 Task: Look for space in Milpitas, United States from 12th July, 2023 to 16th July, 2023 for 8 adults in price range Rs.10000 to Rs.16000. Place can be private room with 8 bedrooms having 8 beds and 8 bathrooms. Property type can be house, flat, guest house, hotel. Amenities needed are: wifi, TV, free parkinig on premises, gym, breakfast. Booking option can be shelf check-in. Required host language is English.
Action: Mouse moved to (401, 110)
Screenshot: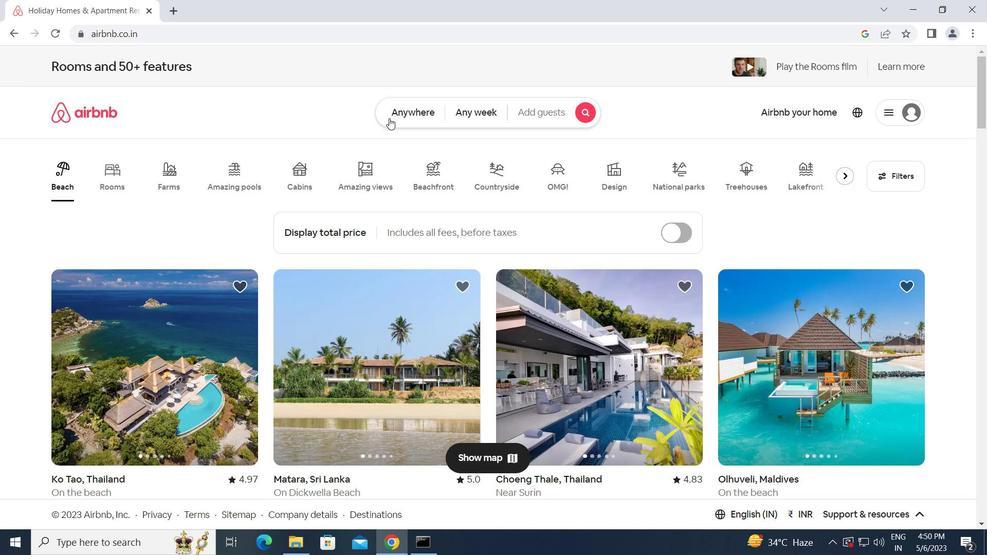 
Action: Mouse pressed left at (401, 110)
Screenshot: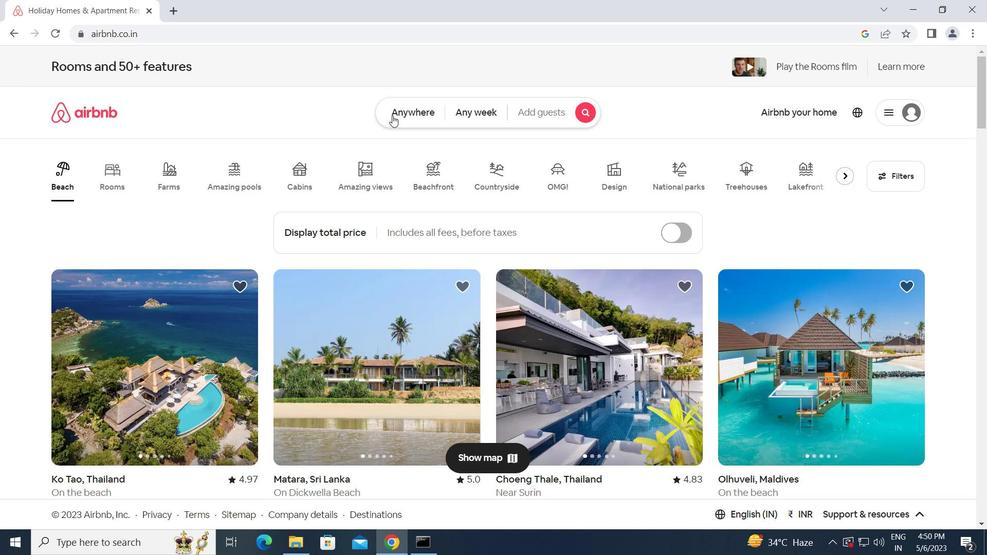 
Action: Mouse moved to (298, 156)
Screenshot: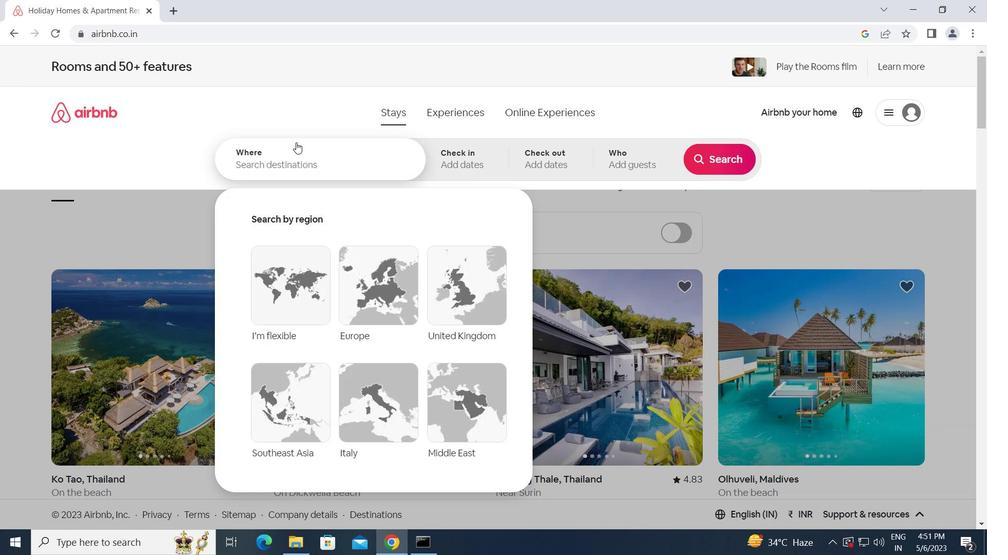 
Action: Mouse pressed left at (298, 156)
Screenshot: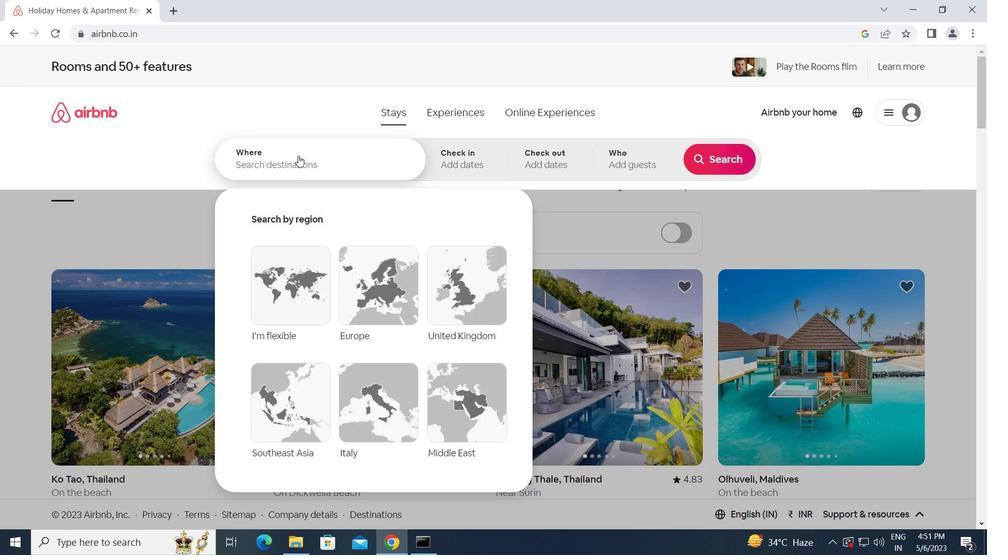 
Action: Key pressed m<Key.caps_lock>ilpitas,<Key.space><Key.caps_lock>u<Key.caps_lock>n
Screenshot: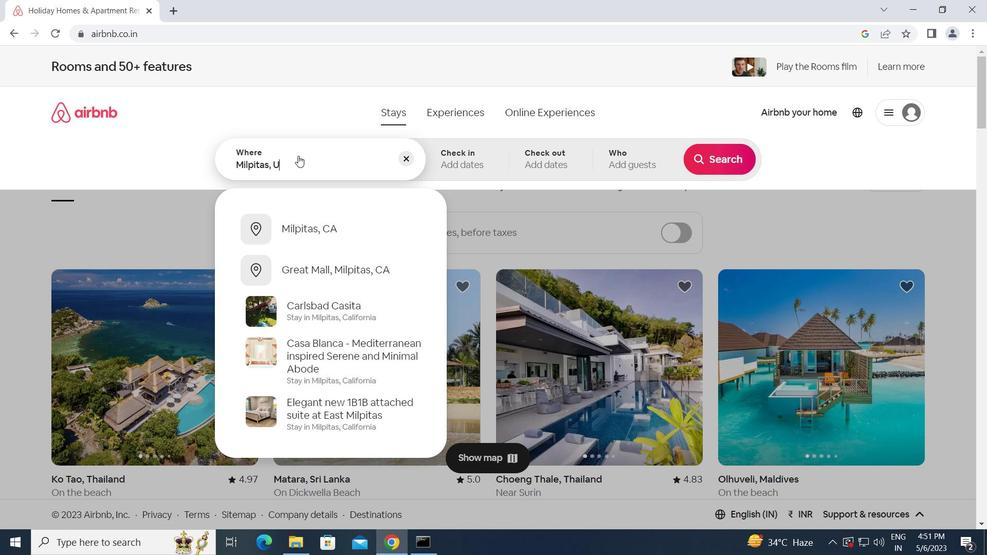 
Action: Mouse moved to (484, 0)
Screenshot: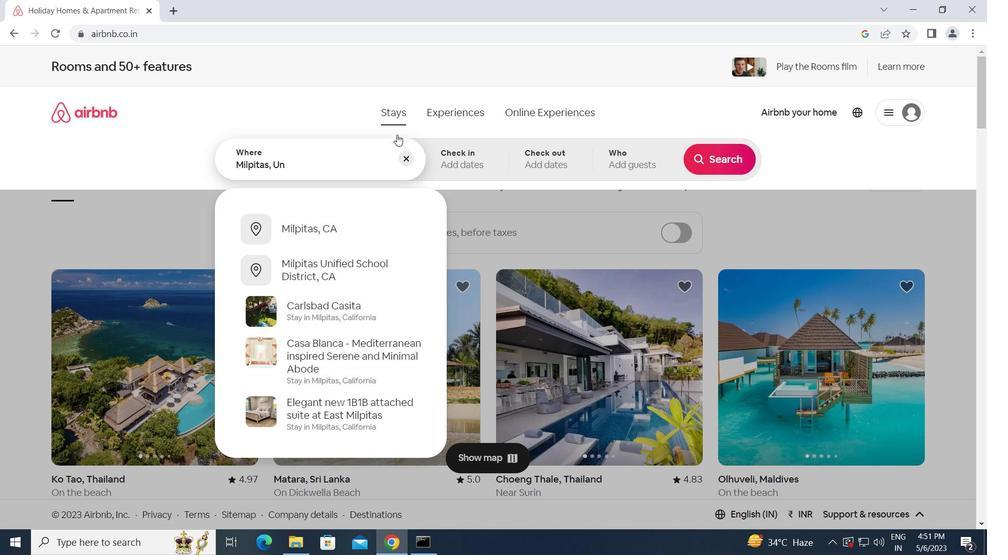
Action: Key pressed ited<Key.space><Key.caps_lock>s<Key.caps_lock>tates<Key.enter>
Screenshot: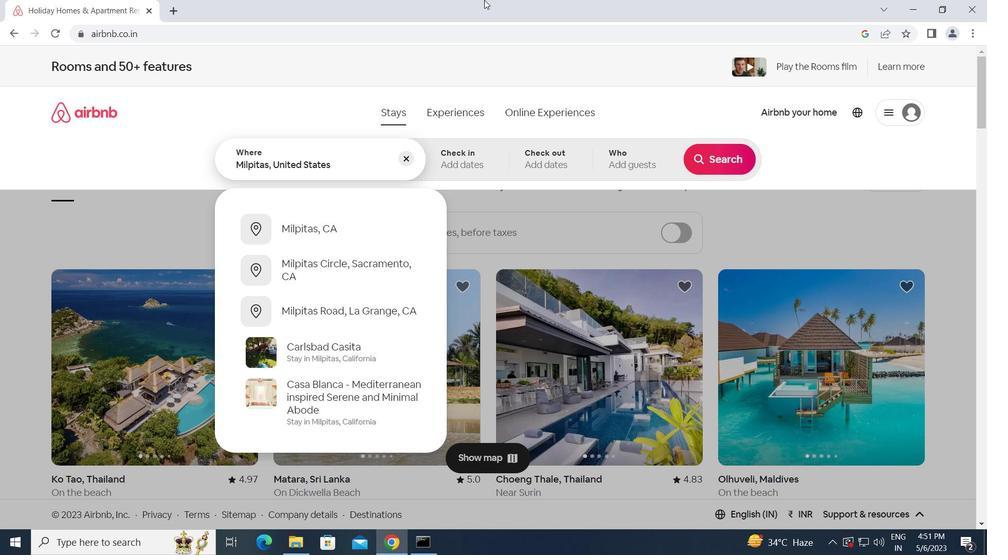 
Action: Mouse moved to (723, 263)
Screenshot: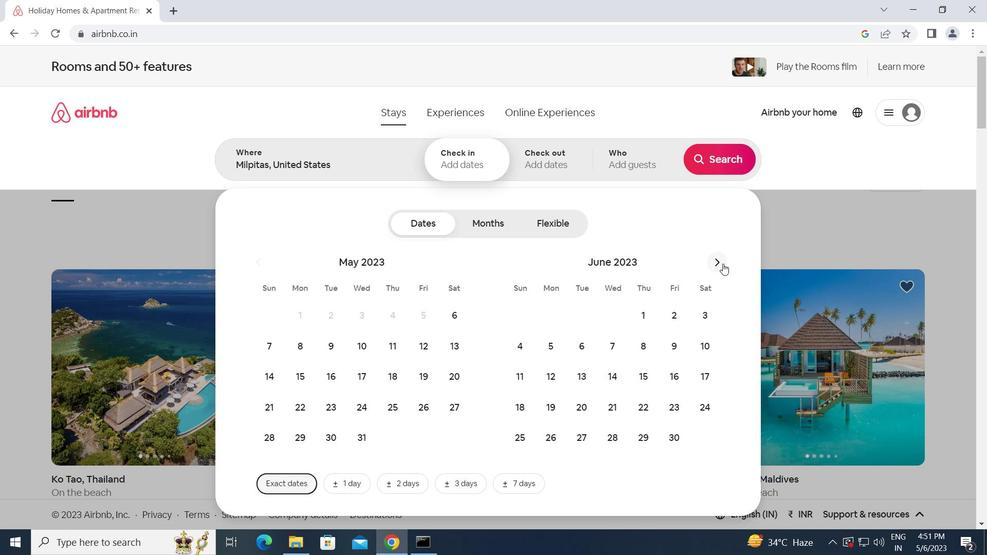 
Action: Mouse pressed left at (723, 263)
Screenshot: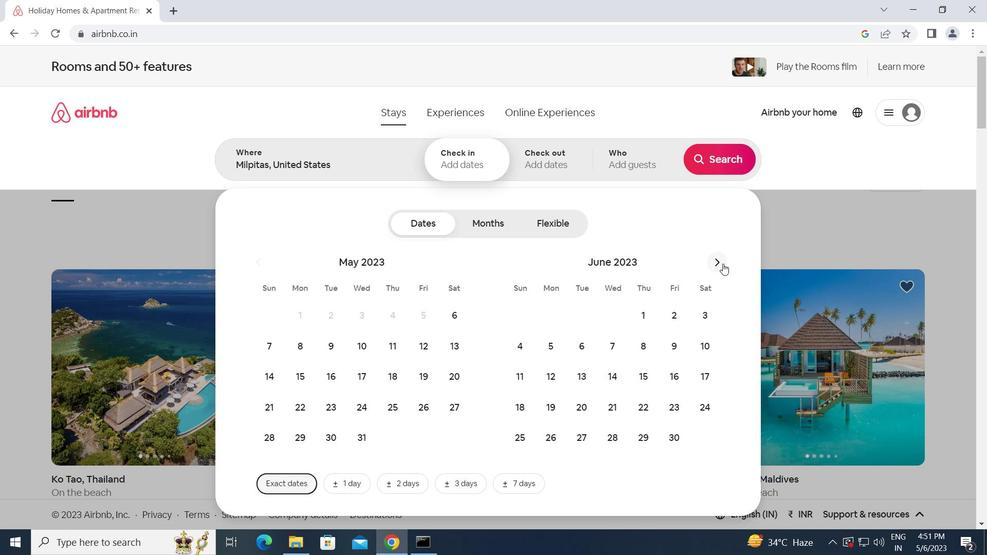 
Action: Mouse moved to (610, 375)
Screenshot: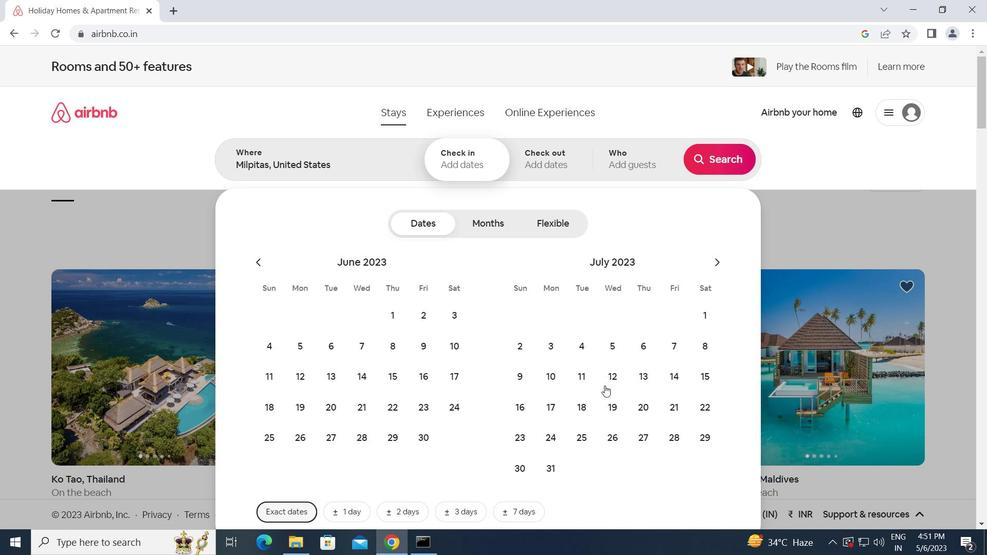 
Action: Mouse pressed left at (610, 375)
Screenshot: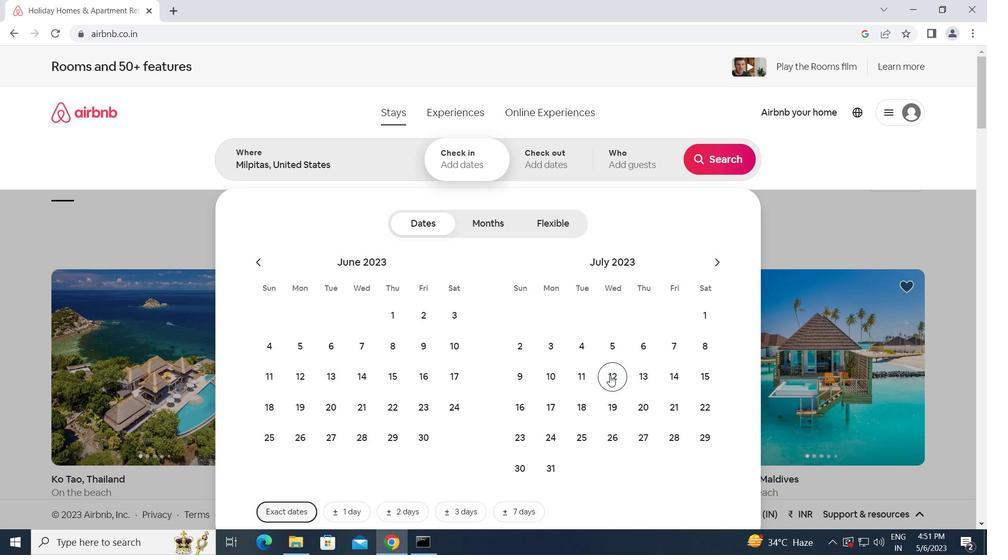 
Action: Mouse moved to (527, 406)
Screenshot: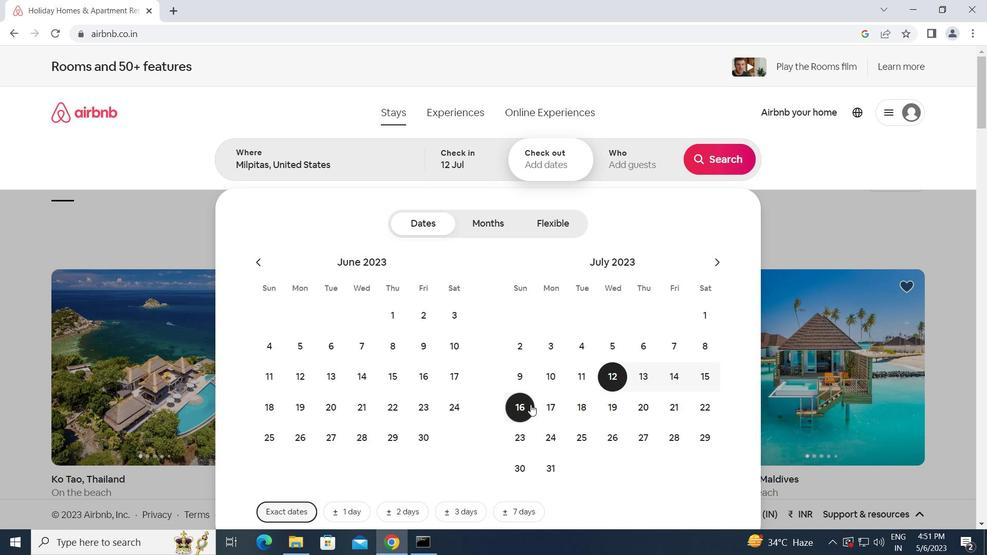 
Action: Mouse pressed left at (527, 406)
Screenshot: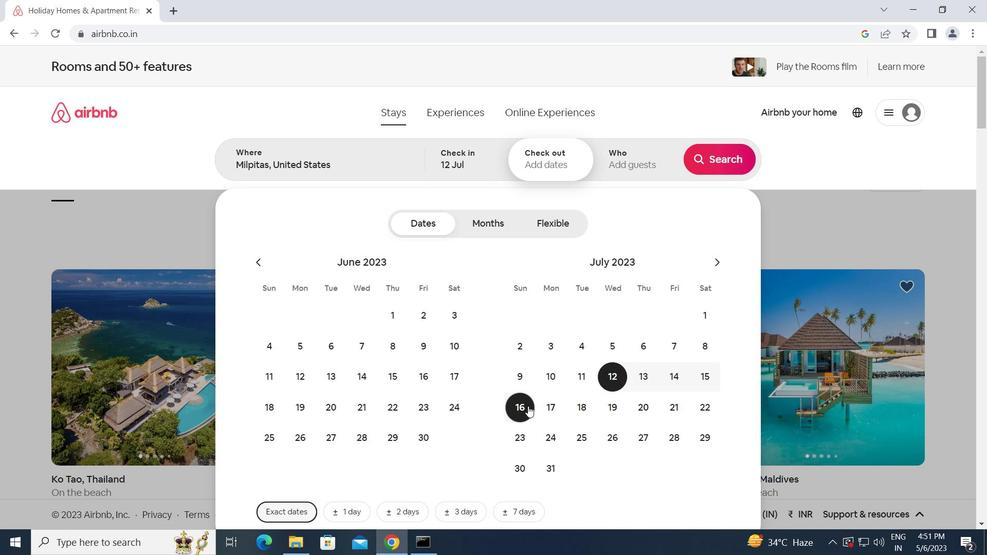 
Action: Mouse moved to (643, 148)
Screenshot: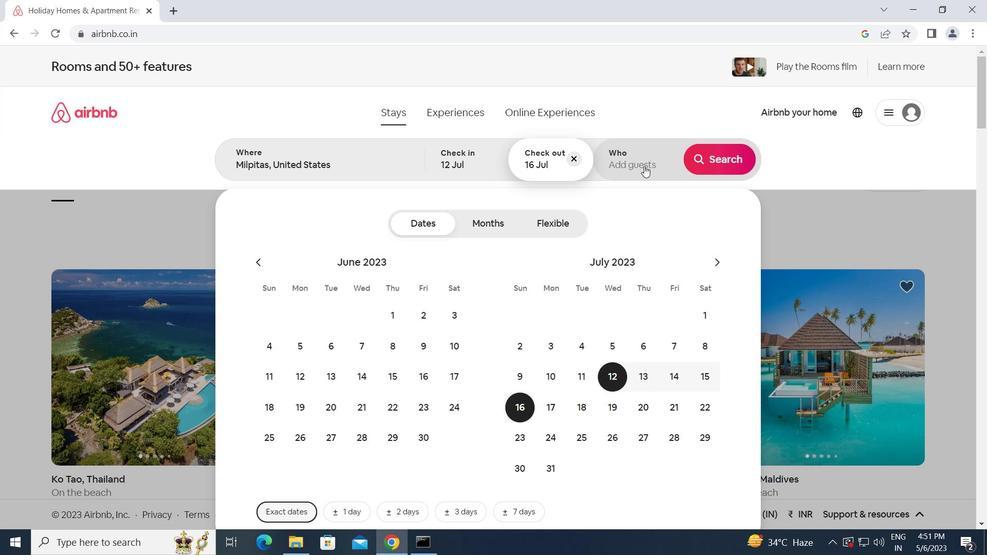 
Action: Mouse pressed left at (643, 148)
Screenshot: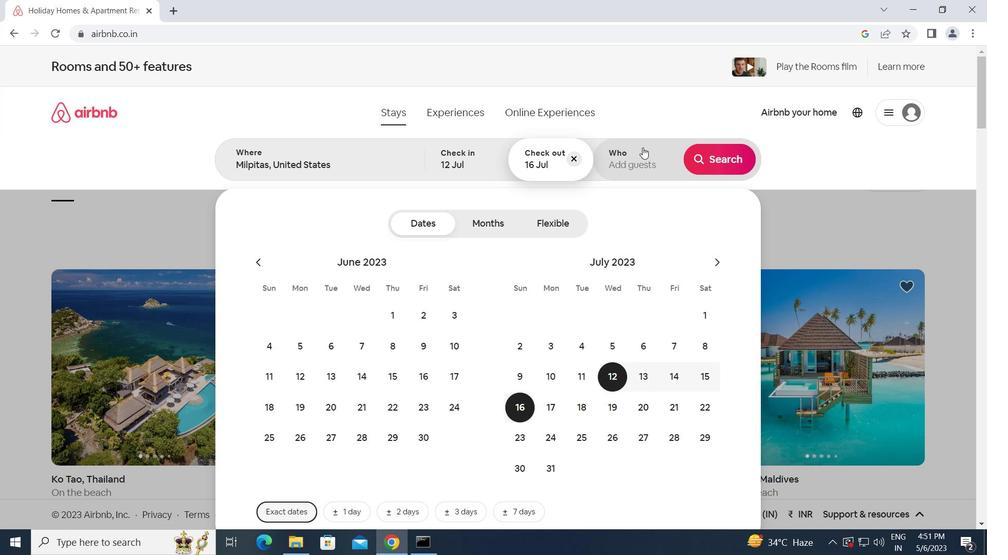 
Action: Mouse moved to (727, 226)
Screenshot: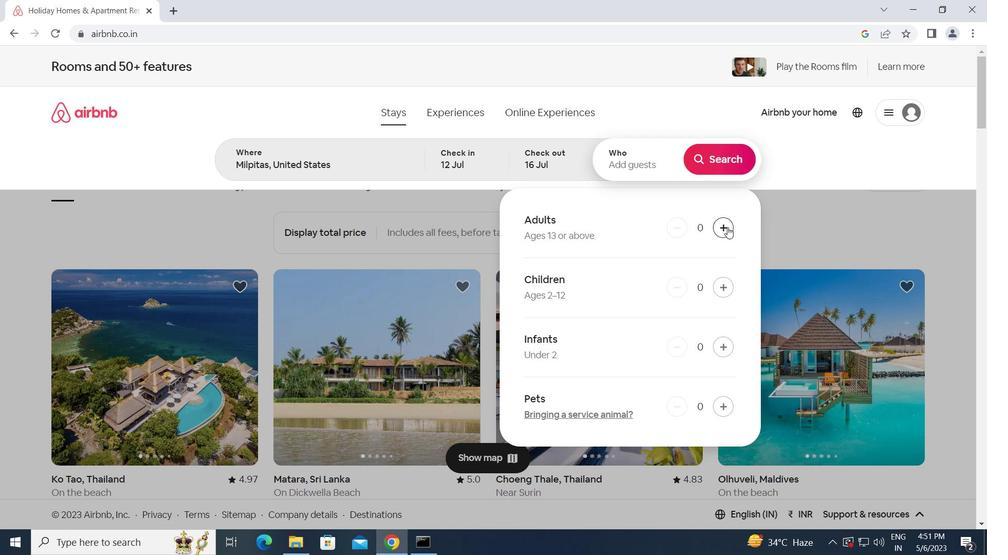 
Action: Mouse pressed left at (727, 226)
Screenshot: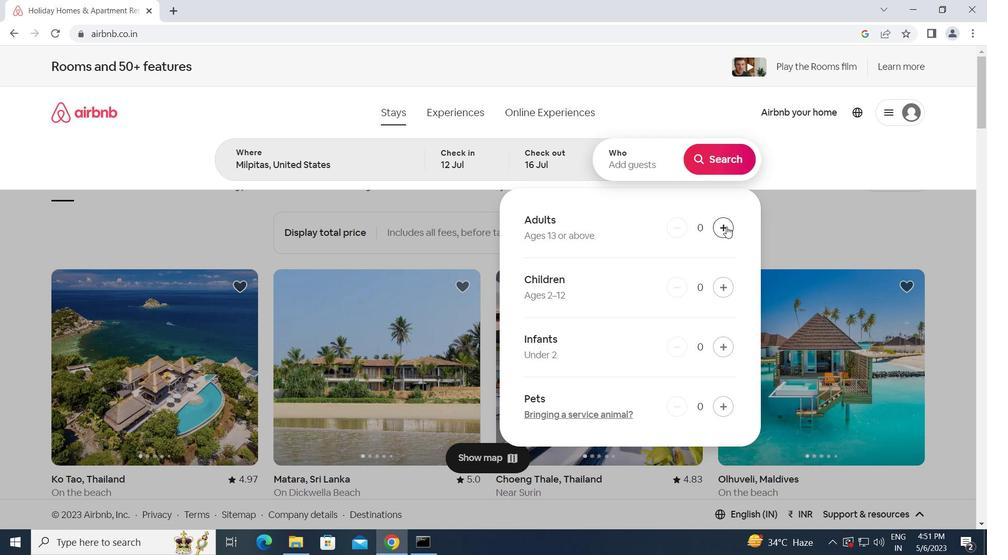 
Action: Mouse pressed left at (727, 226)
Screenshot: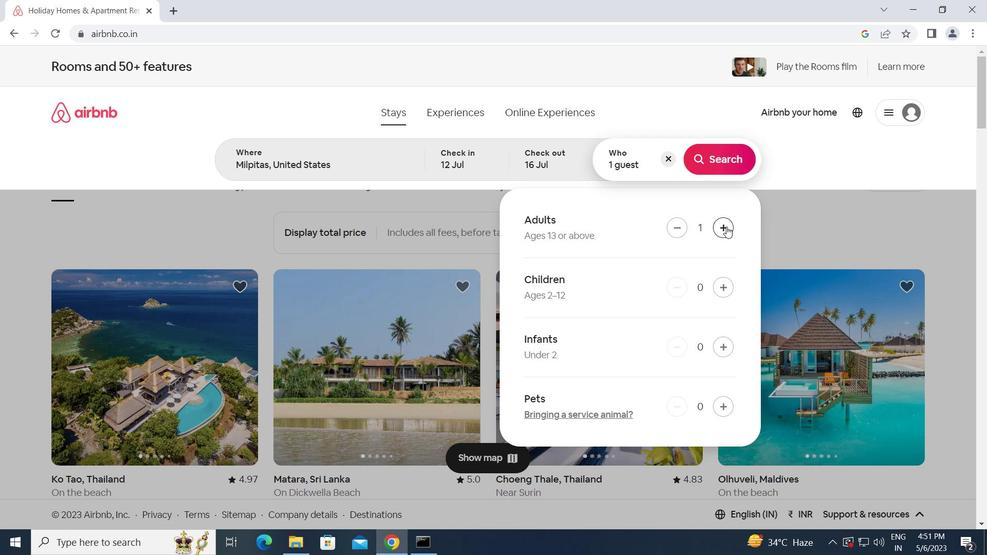 
Action: Mouse pressed left at (727, 226)
Screenshot: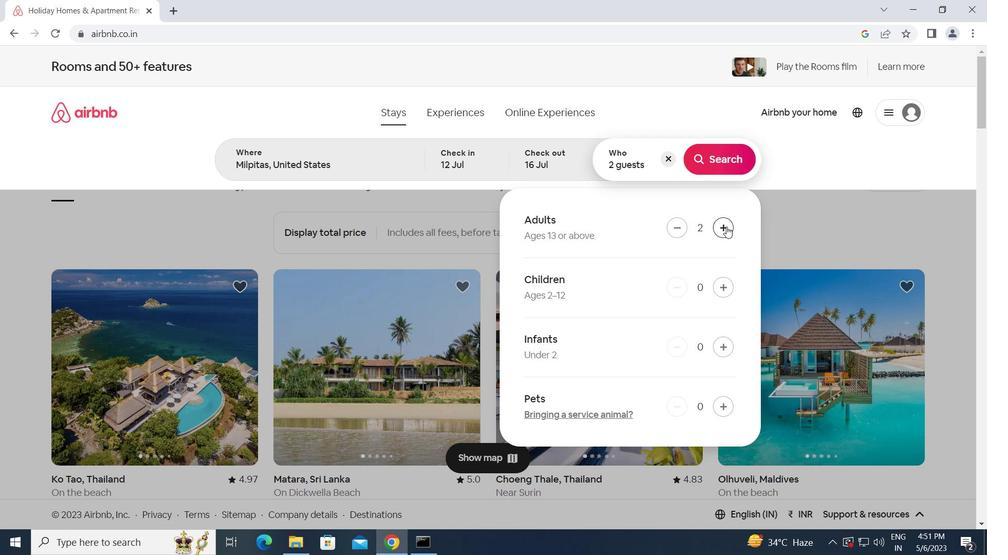 
Action: Mouse pressed left at (727, 226)
Screenshot: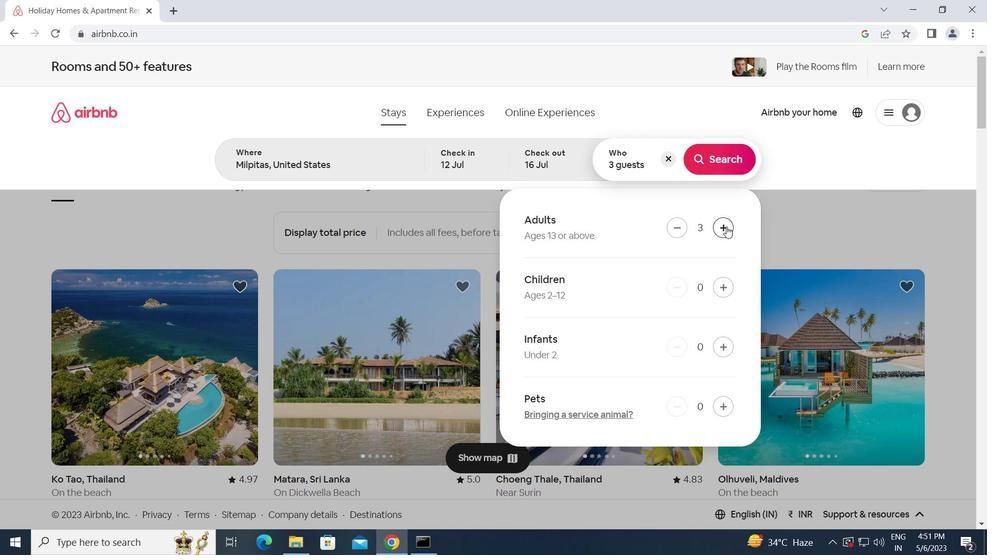 
Action: Mouse pressed left at (727, 226)
Screenshot: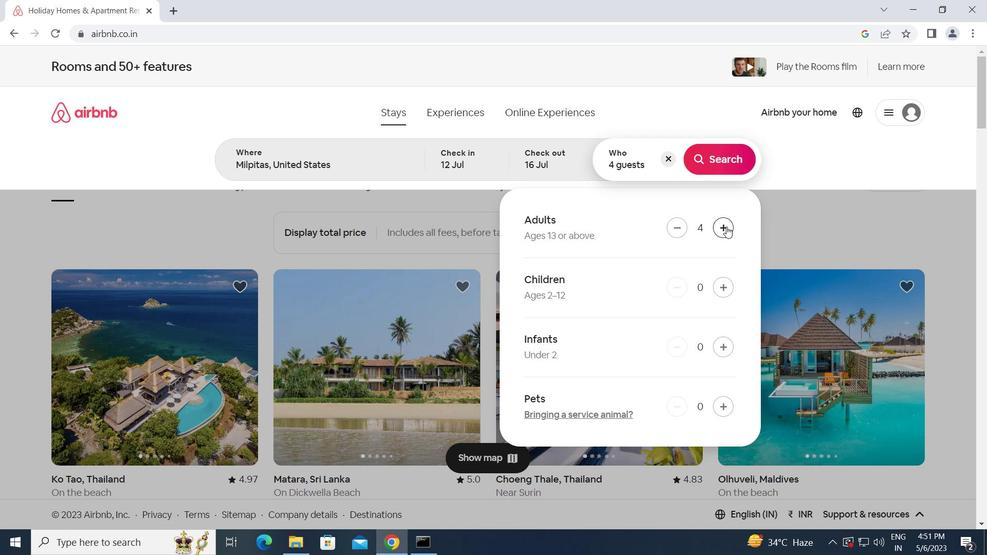 
Action: Mouse pressed left at (727, 226)
Screenshot: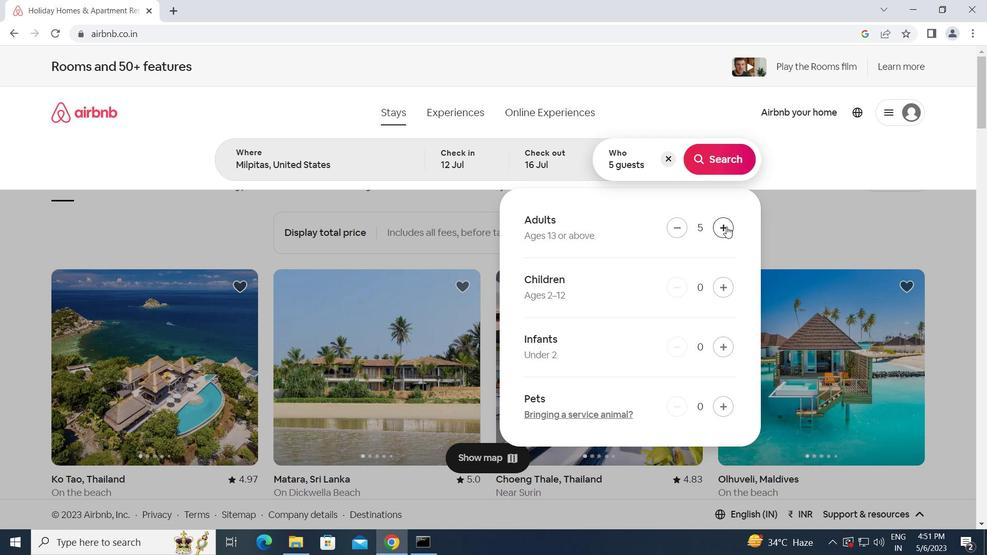 
Action: Mouse pressed left at (727, 226)
Screenshot: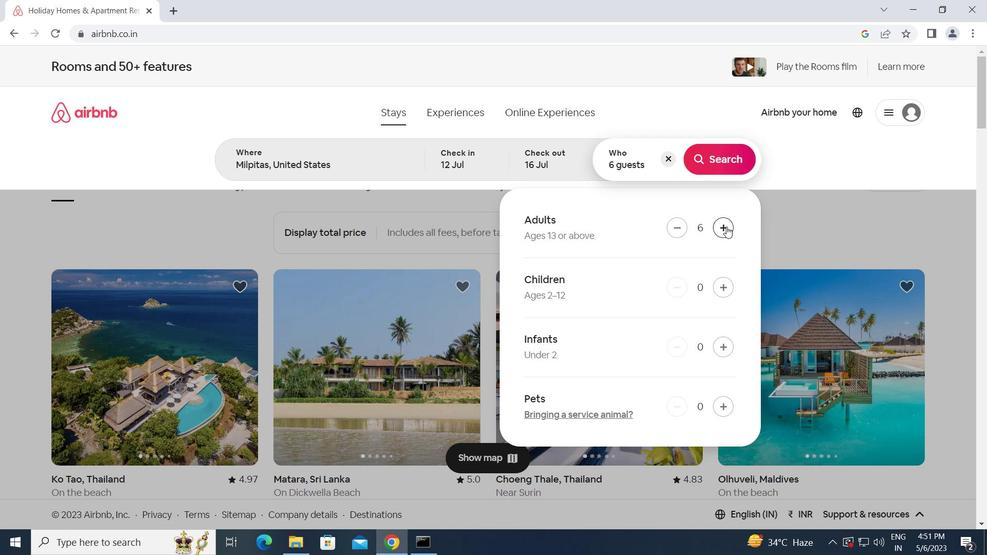 
Action: Mouse pressed left at (727, 226)
Screenshot: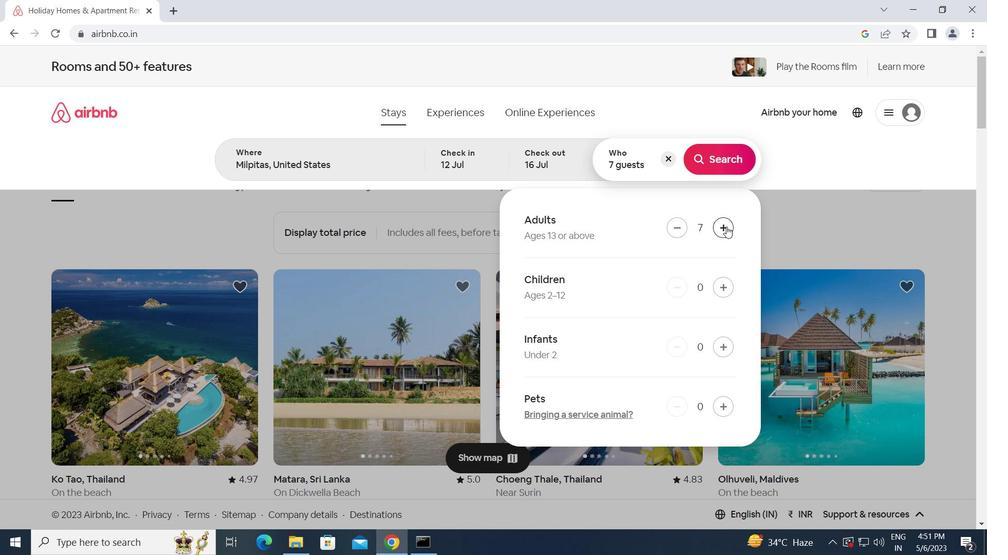 
Action: Mouse moved to (721, 157)
Screenshot: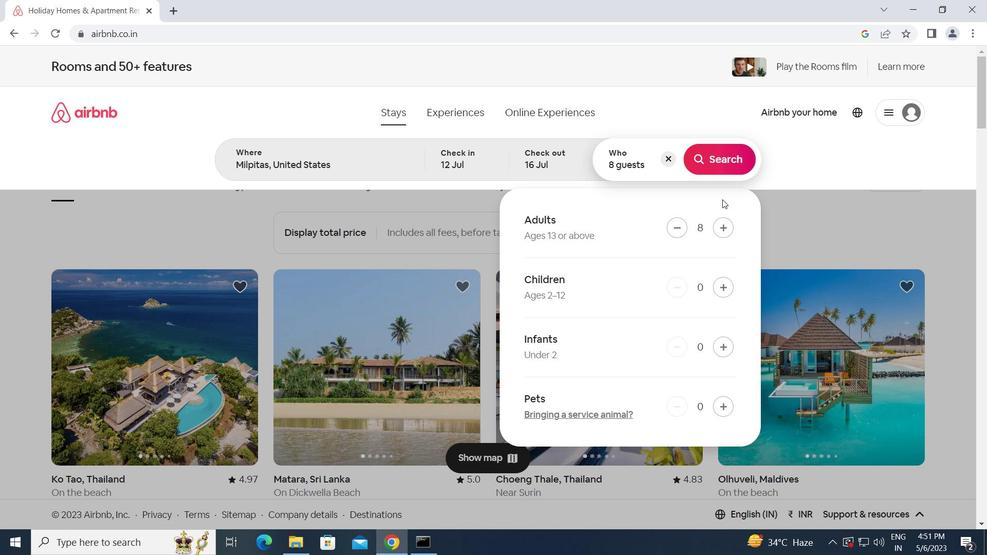 
Action: Mouse pressed left at (721, 157)
Screenshot: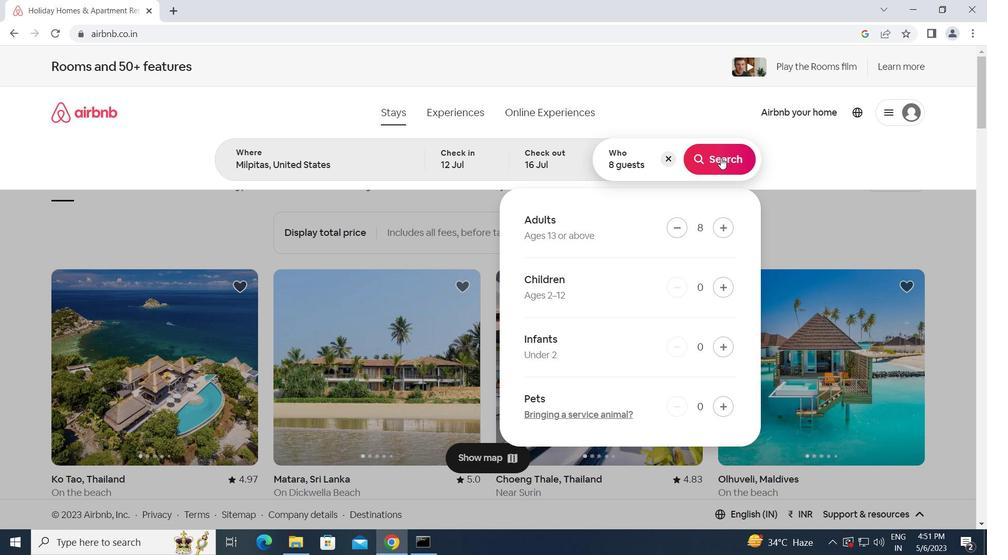 
Action: Mouse moved to (930, 121)
Screenshot: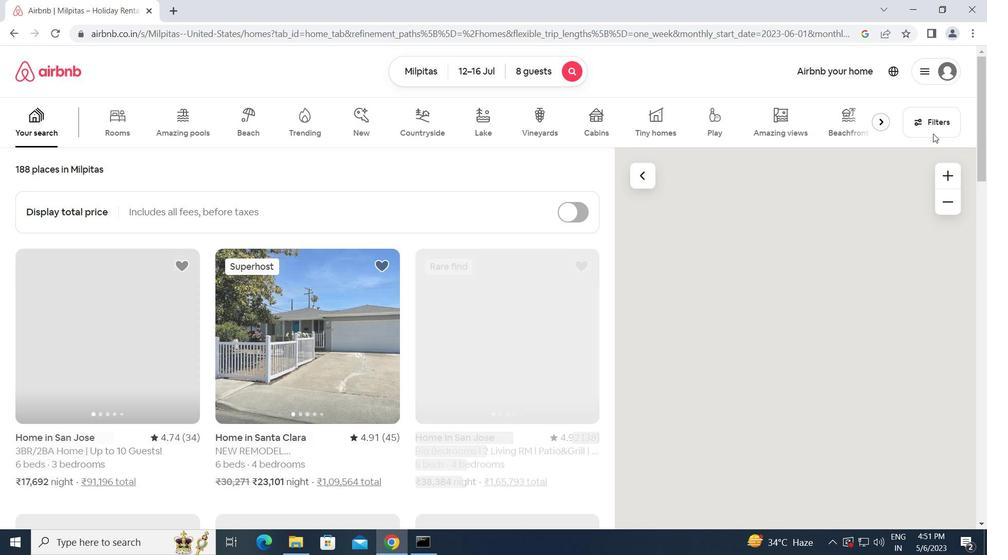 
Action: Mouse pressed left at (930, 121)
Screenshot: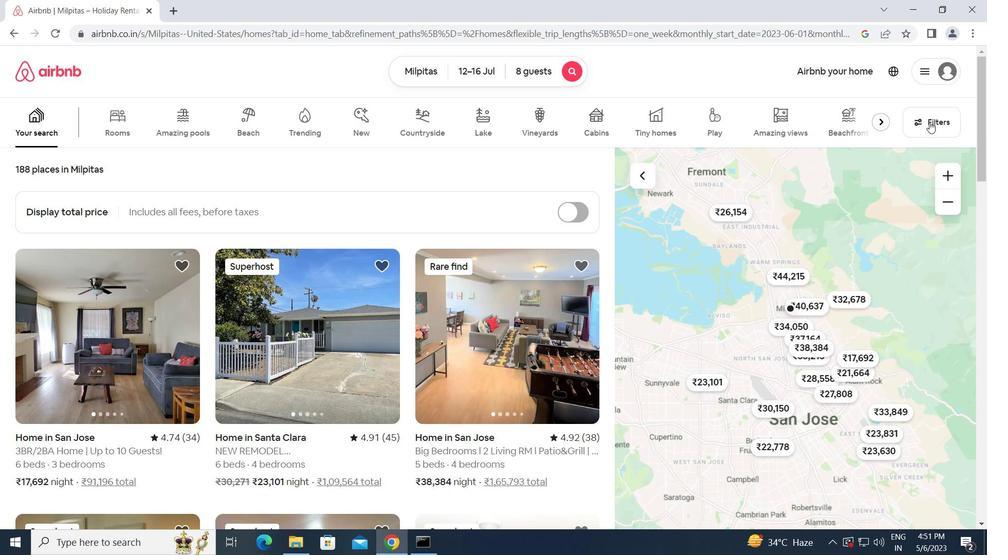 
Action: Mouse moved to (398, 374)
Screenshot: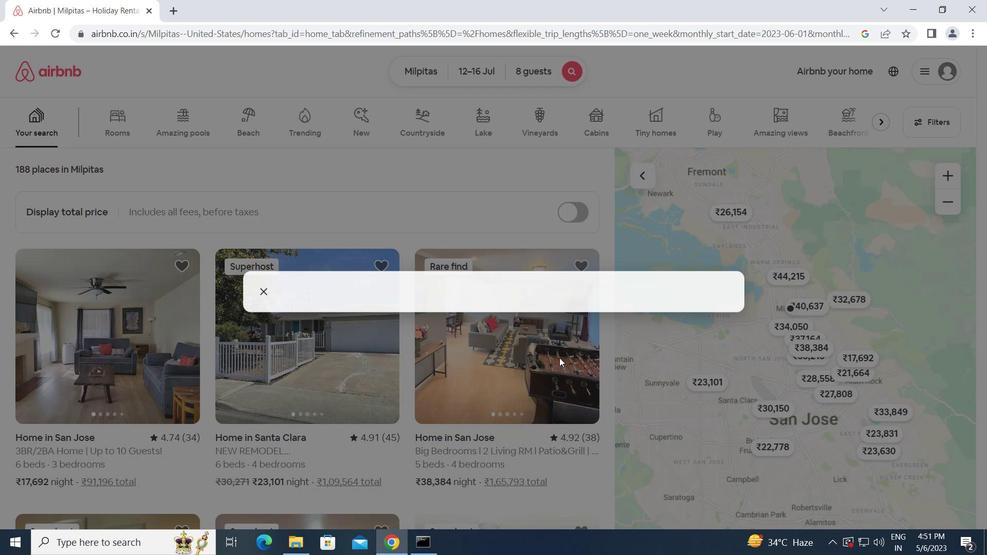 
Action: Mouse scrolled (398, 373) with delta (0, 0)
Screenshot: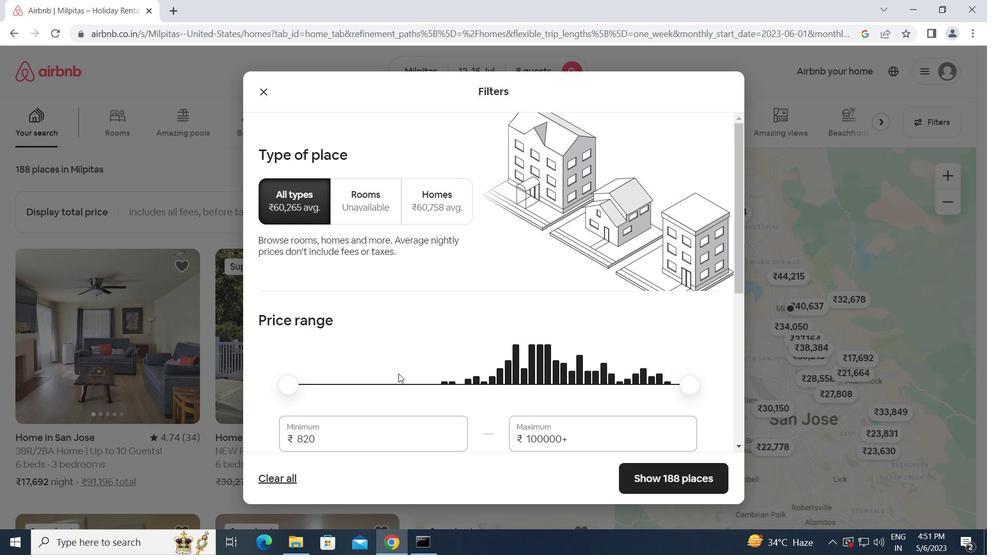 
Action: Mouse scrolled (398, 373) with delta (0, 0)
Screenshot: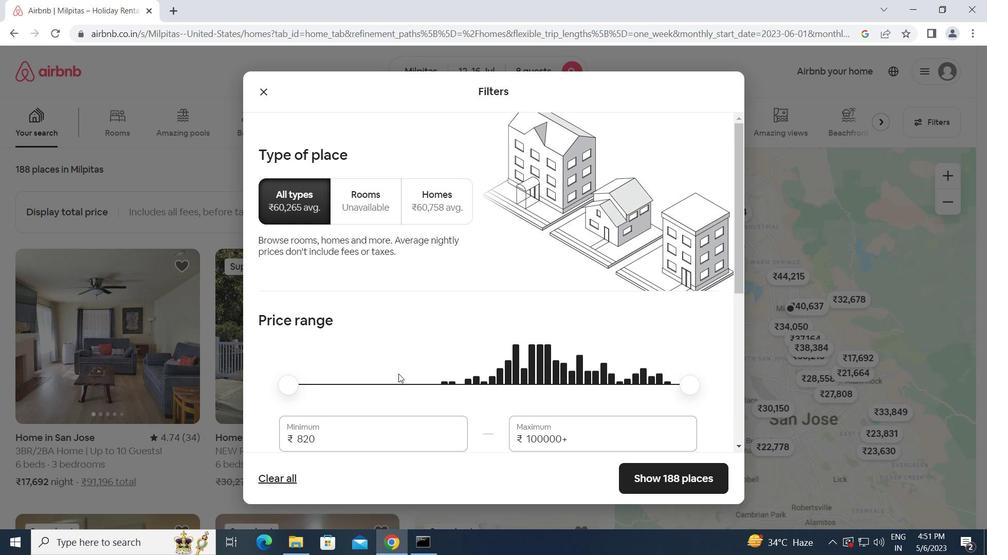 
Action: Mouse moved to (397, 374)
Screenshot: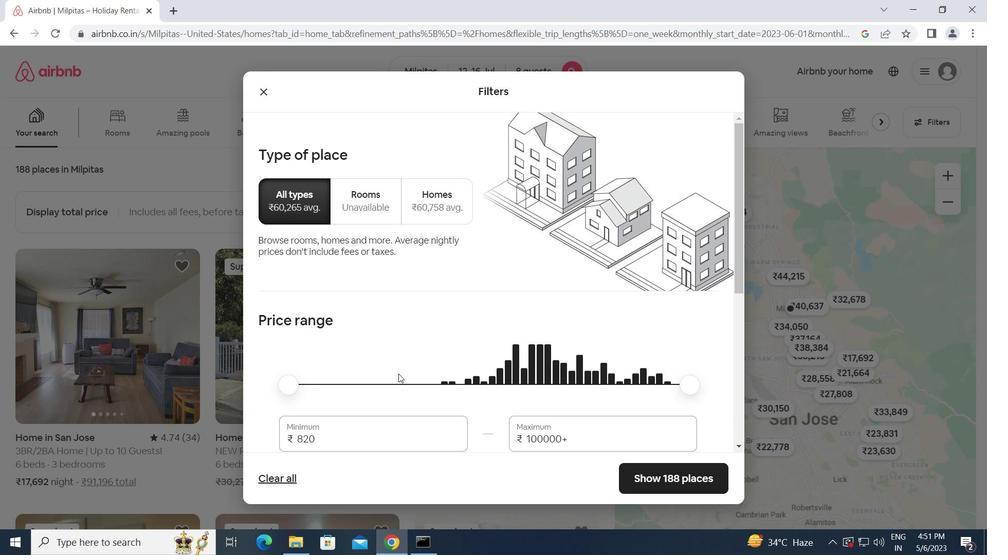 
Action: Mouse scrolled (397, 373) with delta (0, 0)
Screenshot: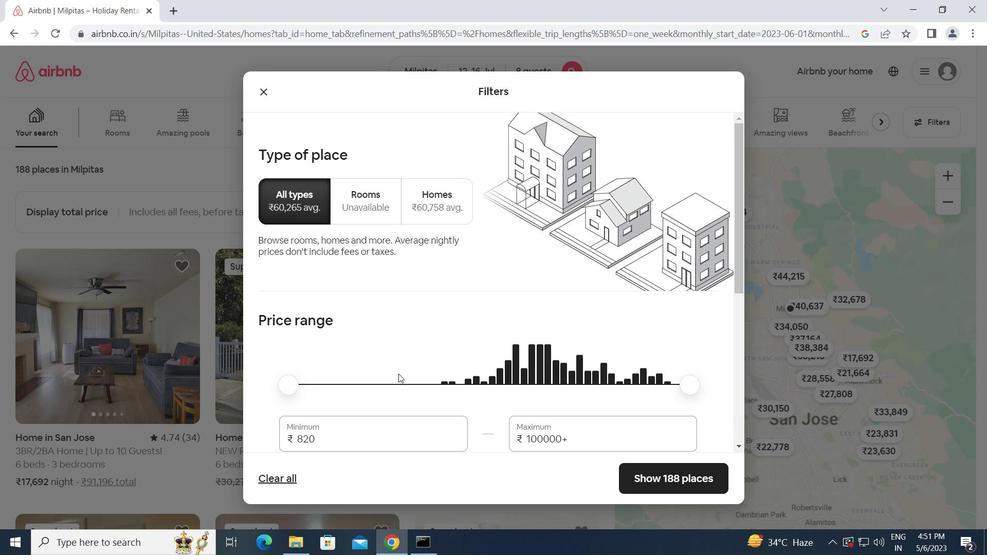 
Action: Mouse moved to (320, 241)
Screenshot: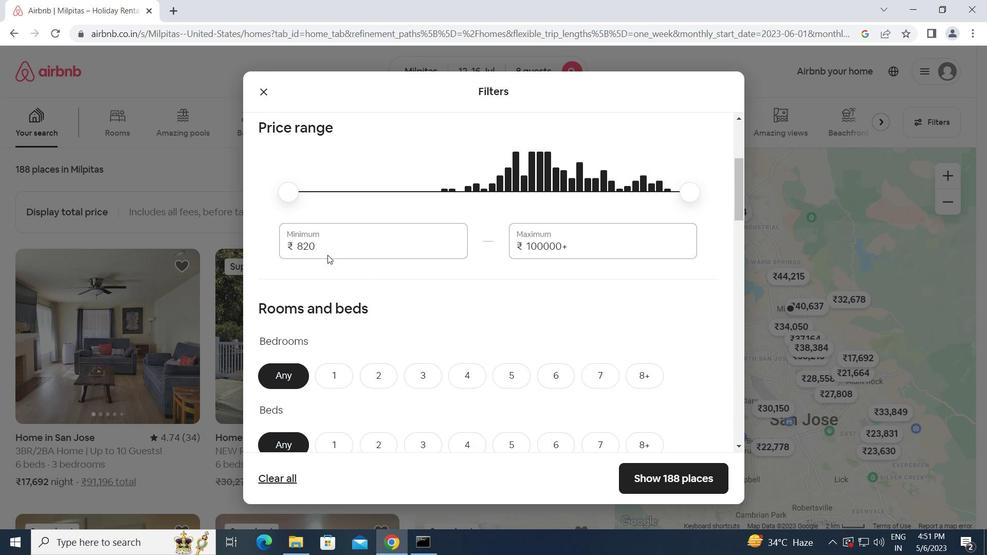 
Action: Mouse pressed left at (320, 241)
Screenshot: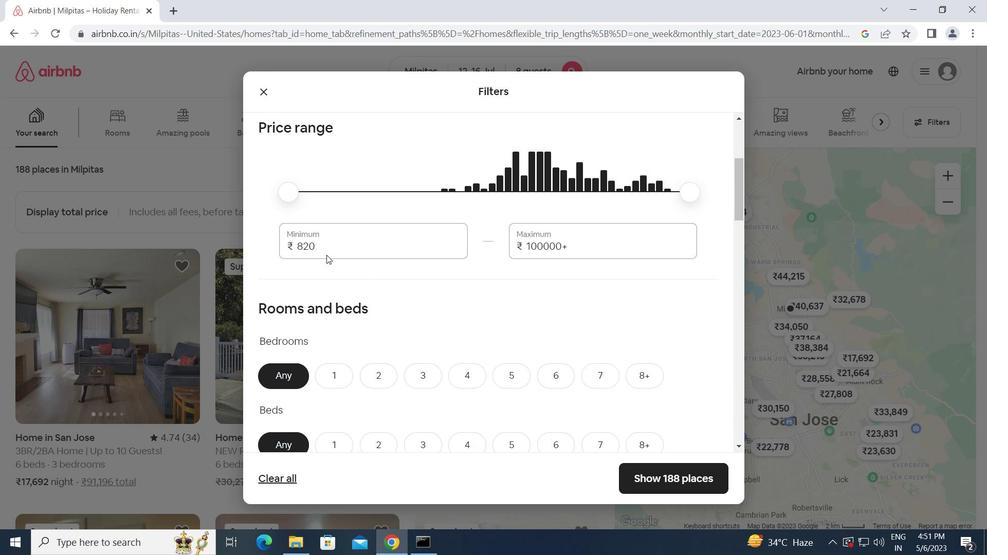 
Action: Mouse moved to (305, 244)
Screenshot: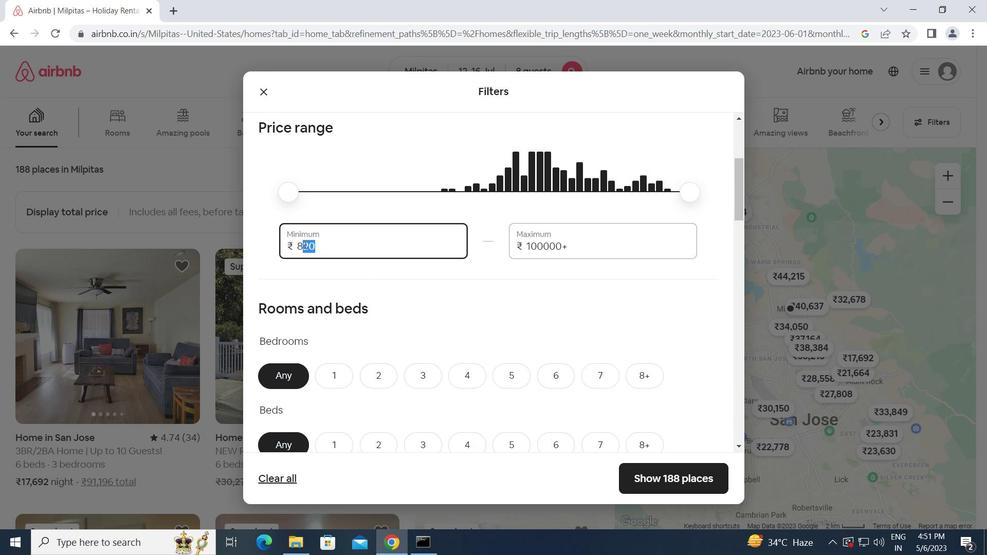 
Action: Key pressed <Key.backspace><Key.backspace><Key.backspace>10000
Screenshot: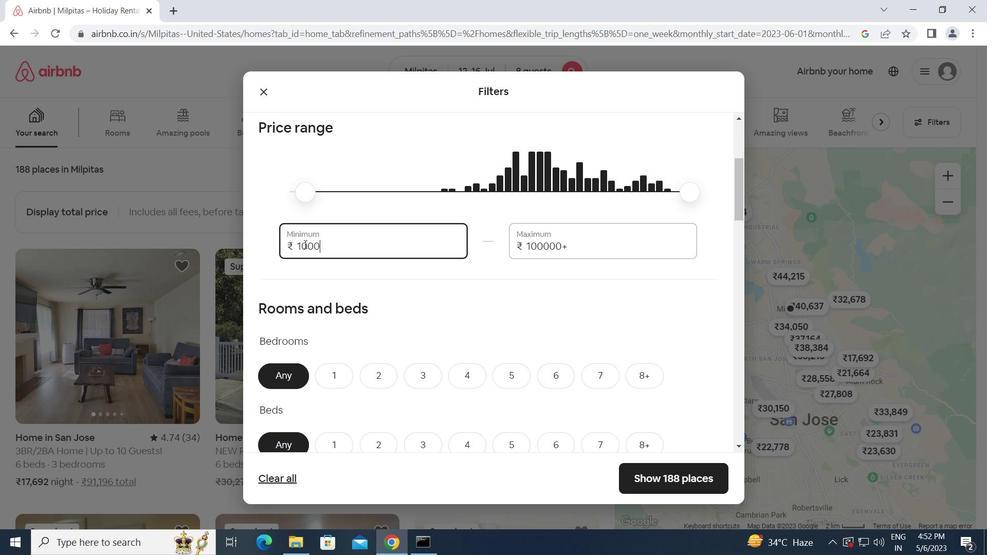 
Action: Mouse moved to (534, 201)
Screenshot: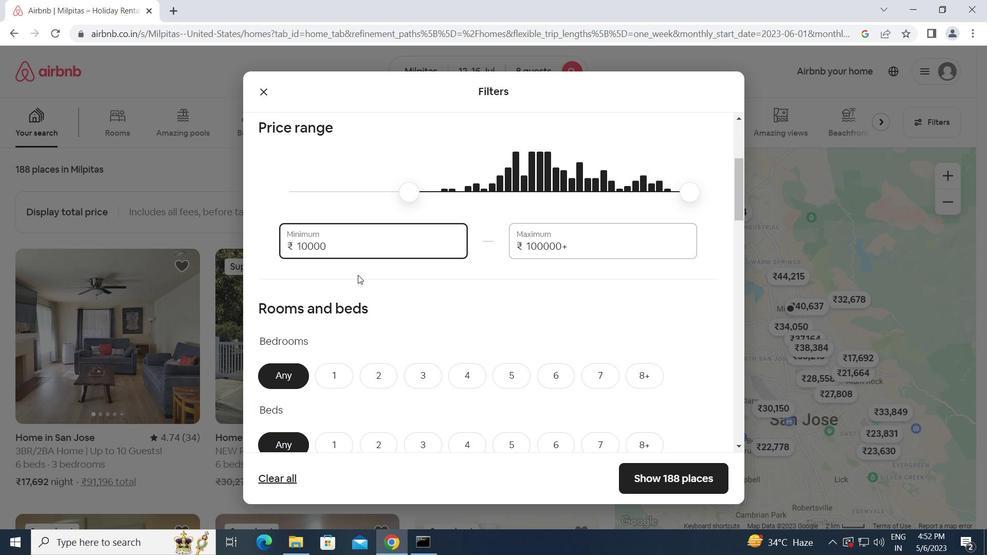 
Action: Key pressed <Key.tab>
Screenshot: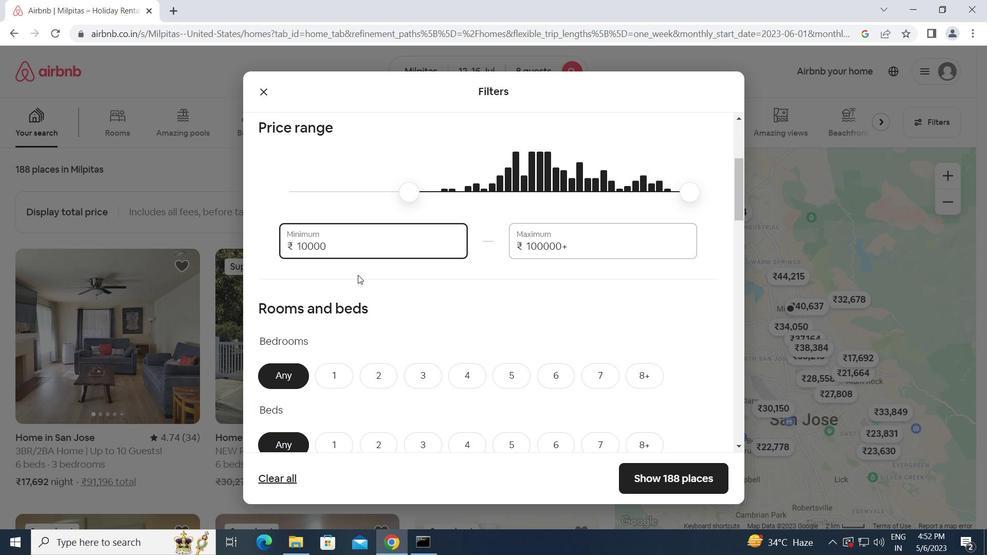 
Action: Mouse moved to (615, 219)
Screenshot: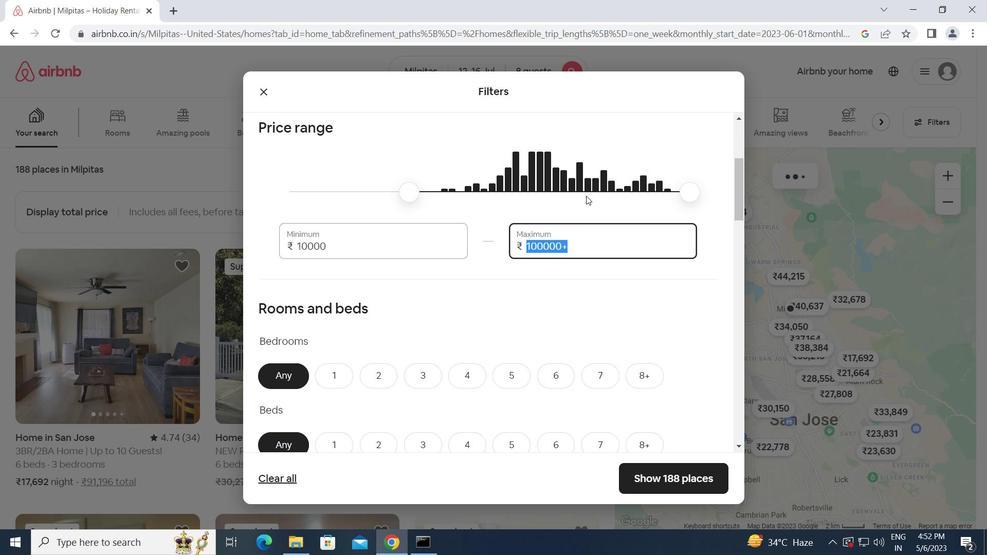 
Action: Key pressed 160
Screenshot: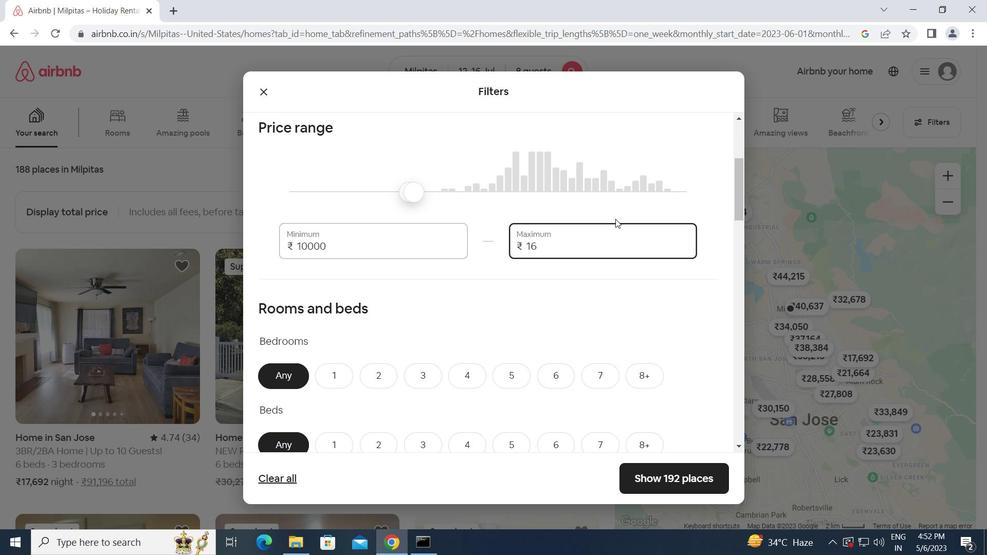
Action: Mouse moved to (605, 240)
Screenshot: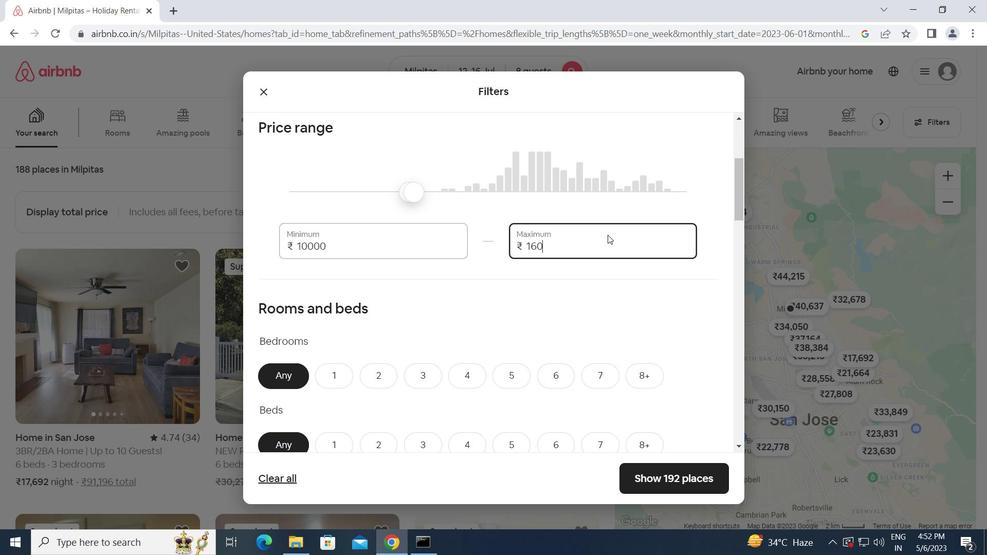 
Action: Key pressed 0
Screenshot: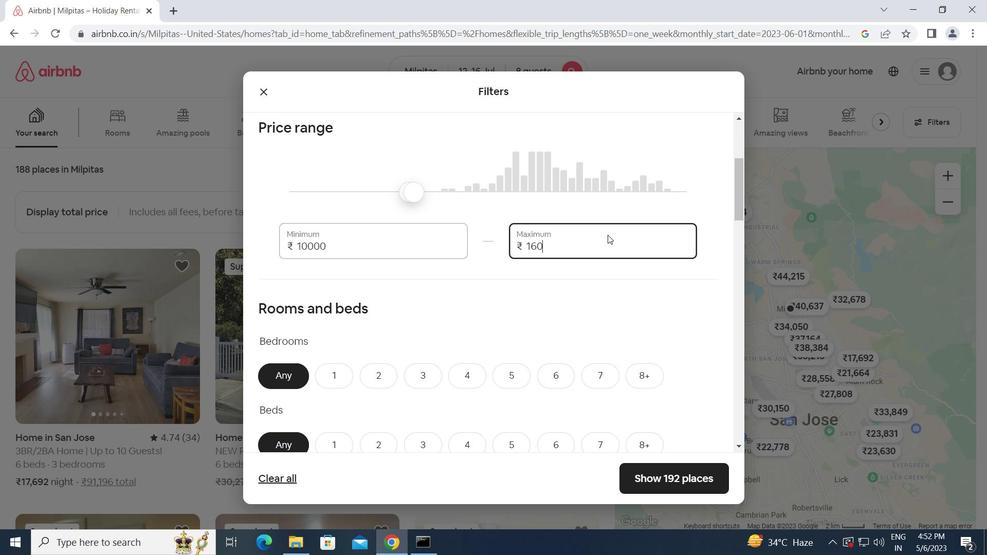 
Action: Mouse moved to (585, 288)
Screenshot: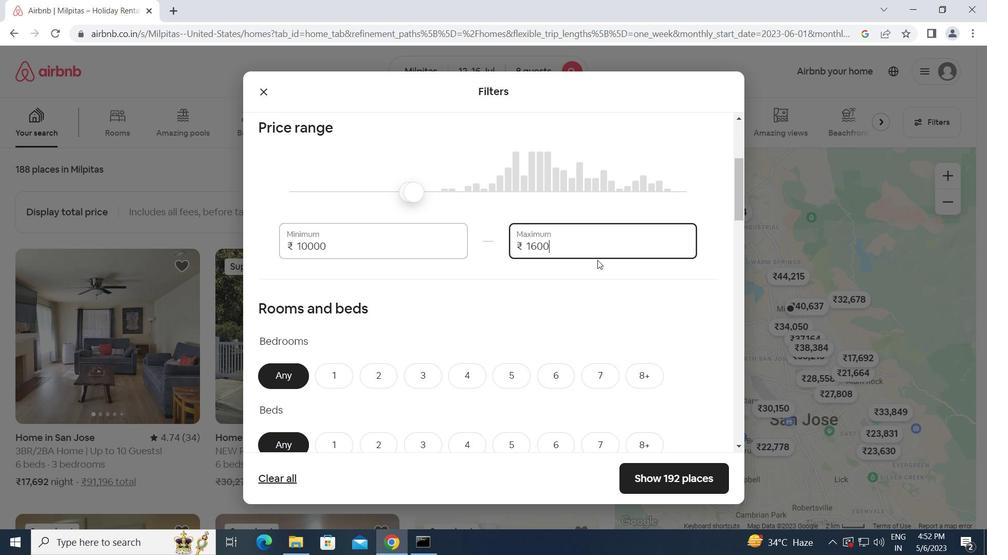 
Action: Key pressed 0
Screenshot: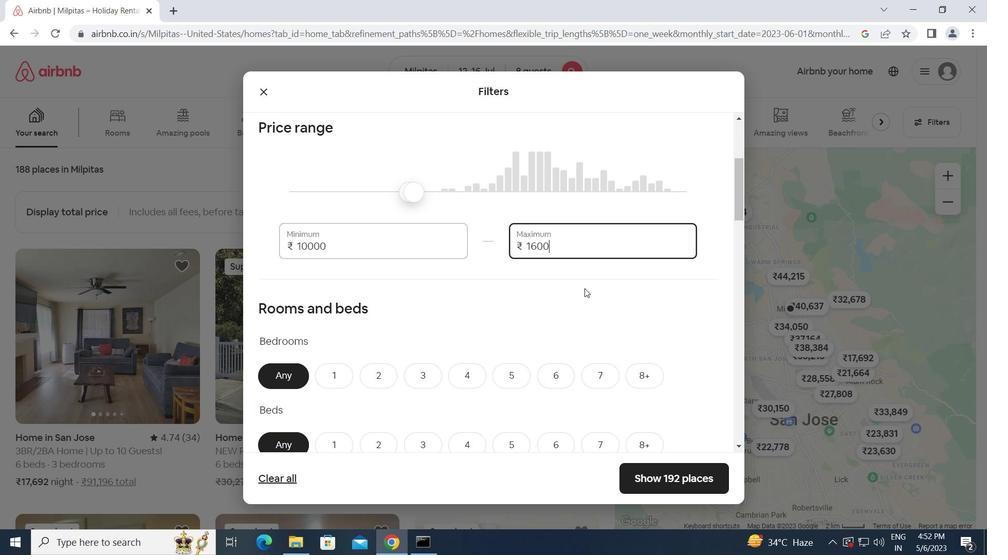 
Action: Mouse scrolled (585, 288) with delta (0, 0)
Screenshot: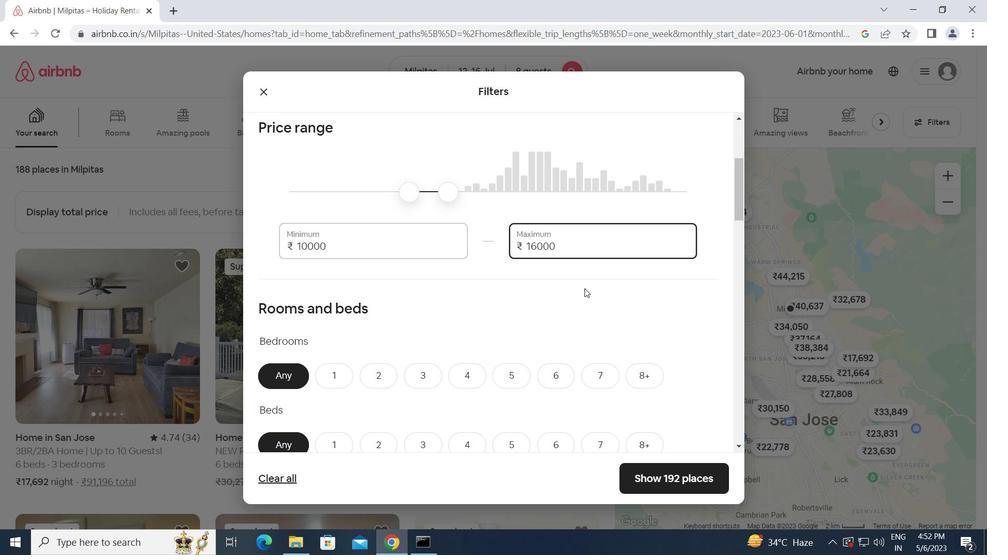 
Action: Mouse scrolled (585, 288) with delta (0, 0)
Screenshot: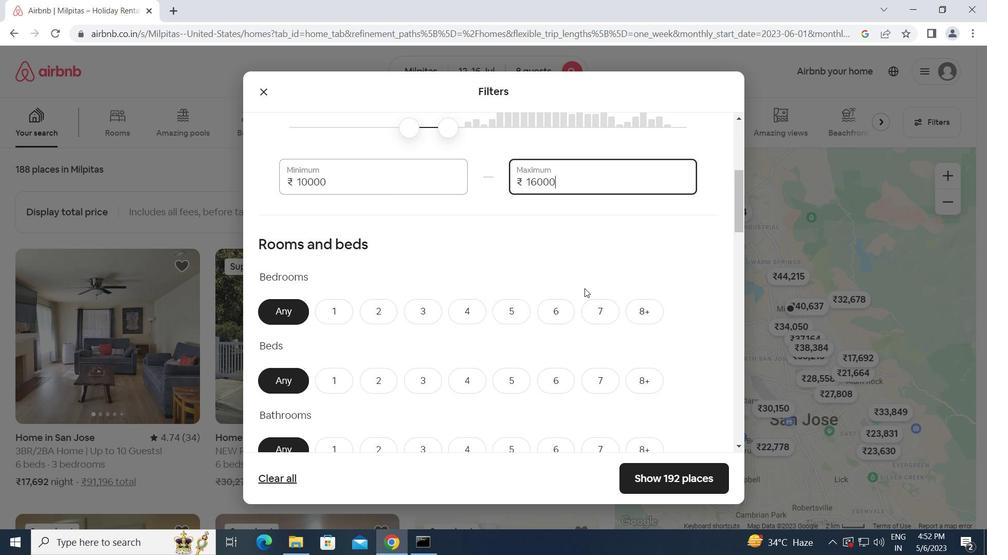 
Action: Mouse moved to (639, 250)
Screenshot: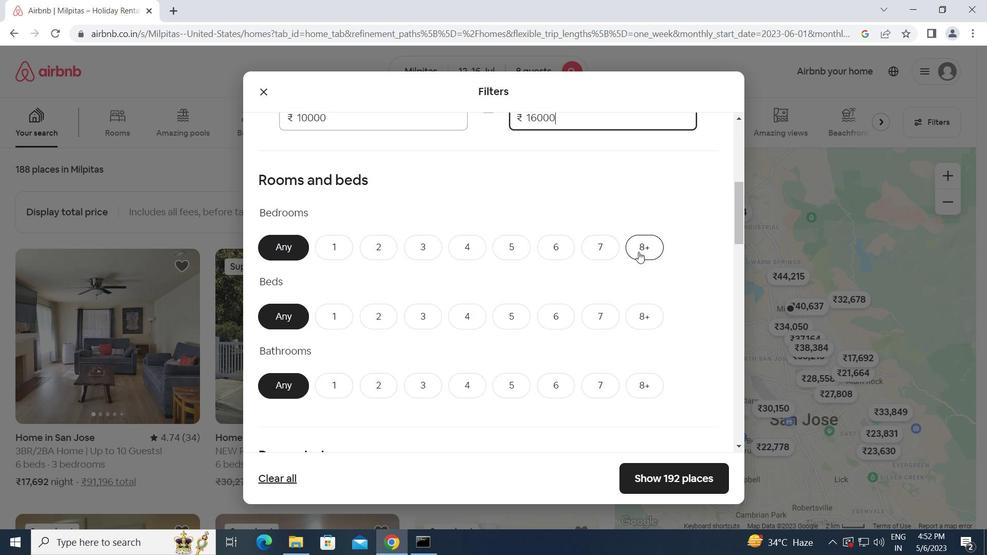 
Action: Mouse pressed left at (639, 250)
Screenshot: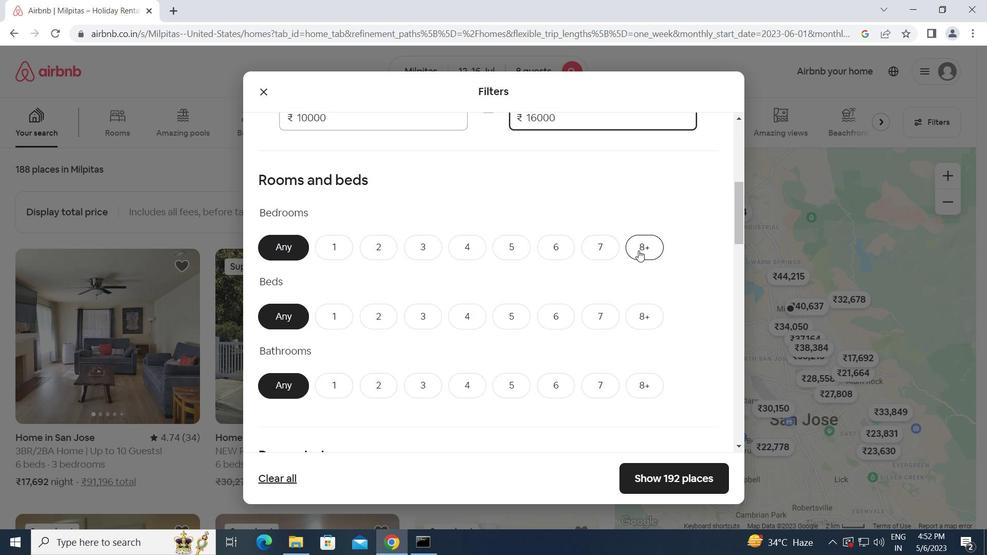 
Action: Mouse moved to (647, 315)
Screenshot: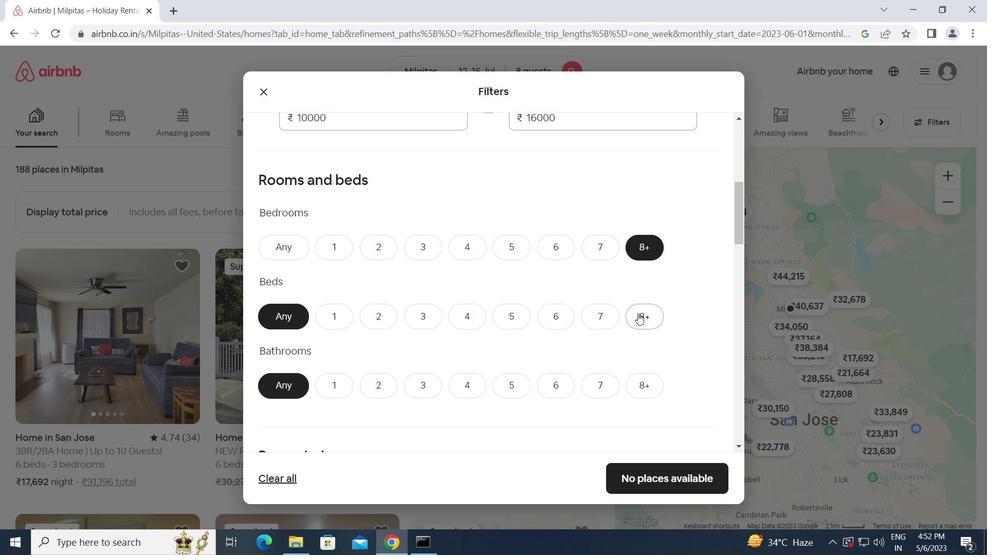 
Action: Mouse pressed left at (647, 315)
Screenshot: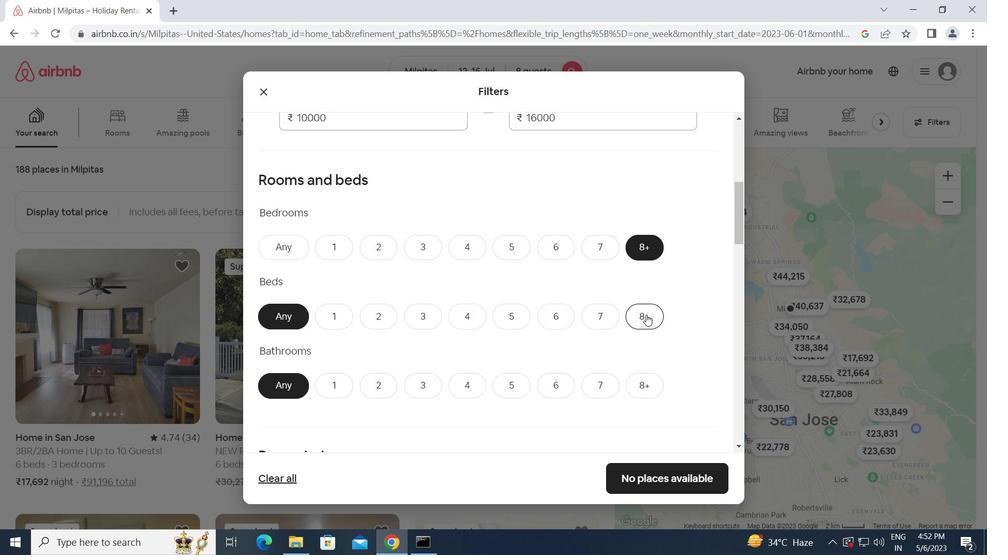 
Action: Mouse moved to (647, 387)
Screenshot: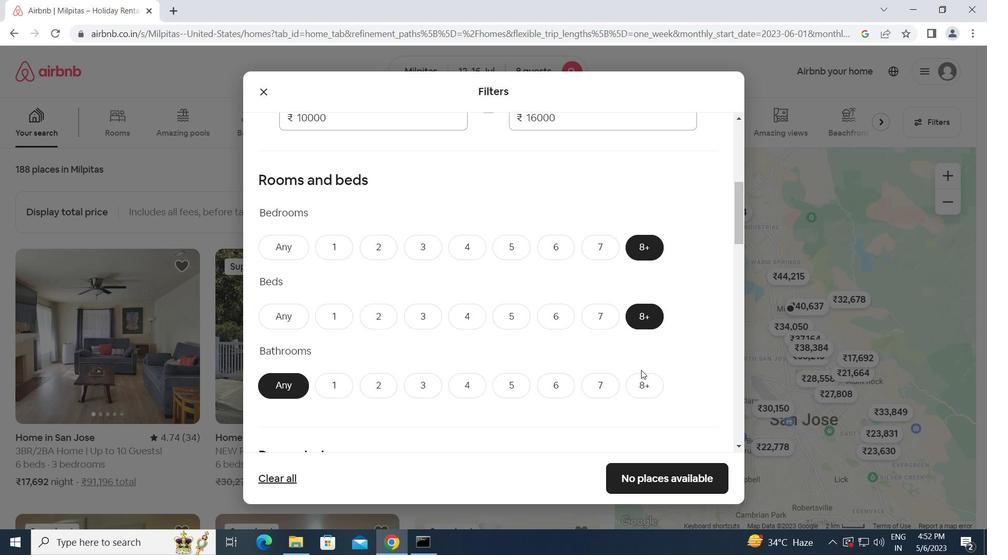 
Action: Mouse pressed left at (647, 387)
Screenshot: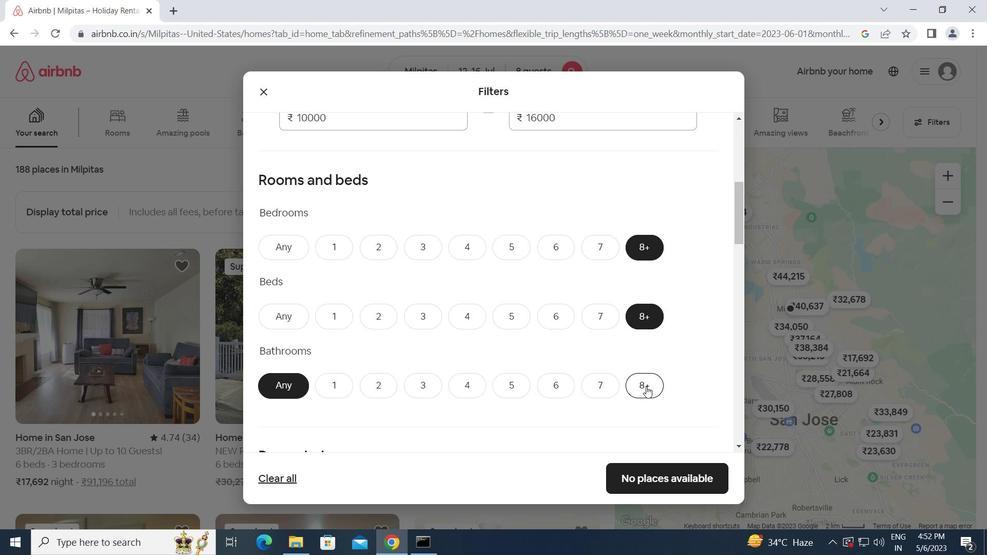 
Action: Mouse moved to (537, 428)
Screenshot: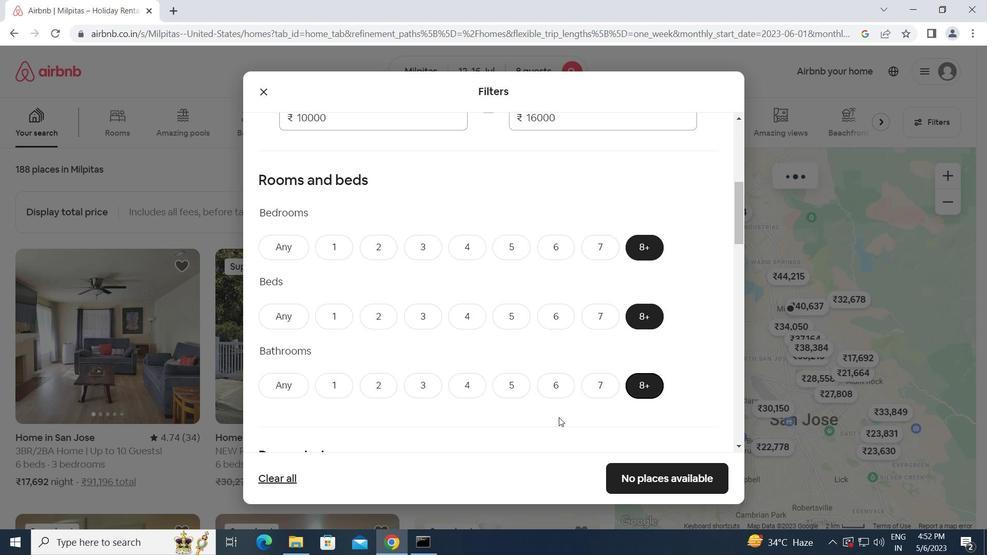 
Action: Mouse scrolled (537, 428) with delta (0, 0)
Screenshot: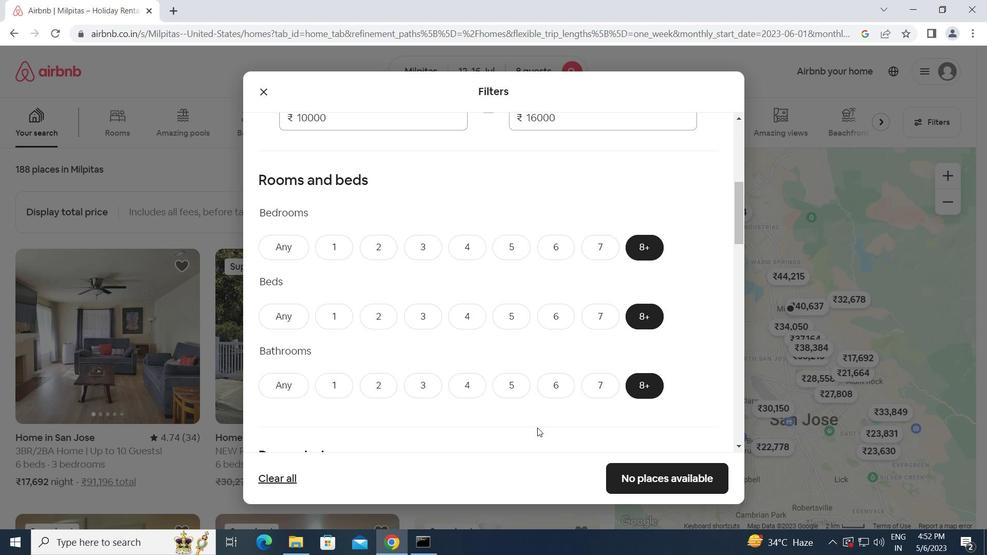 
Action: Mouse scrolled (537, 428) with delta (0, 0)
Screenshot: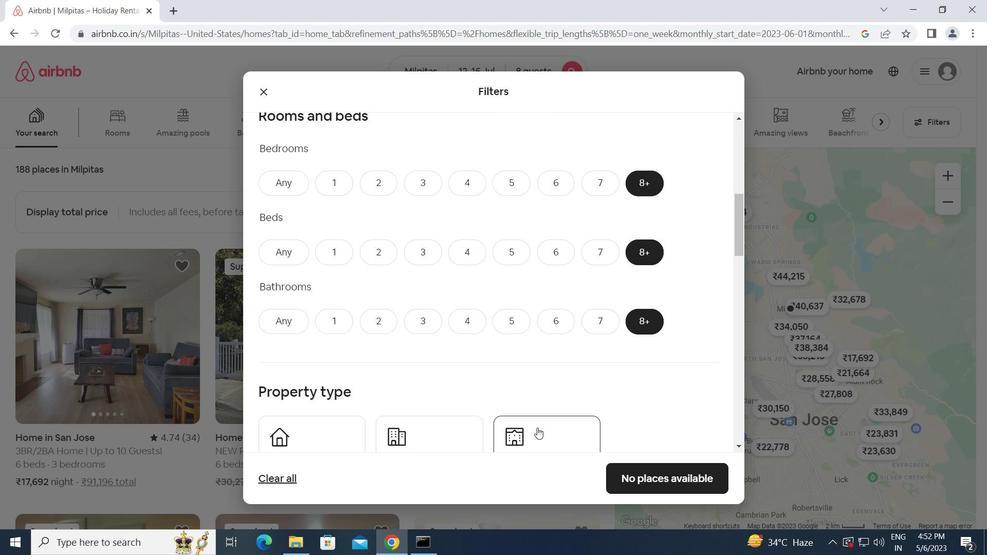 
Action: Mouse moved to (350, 405)
Screenshot: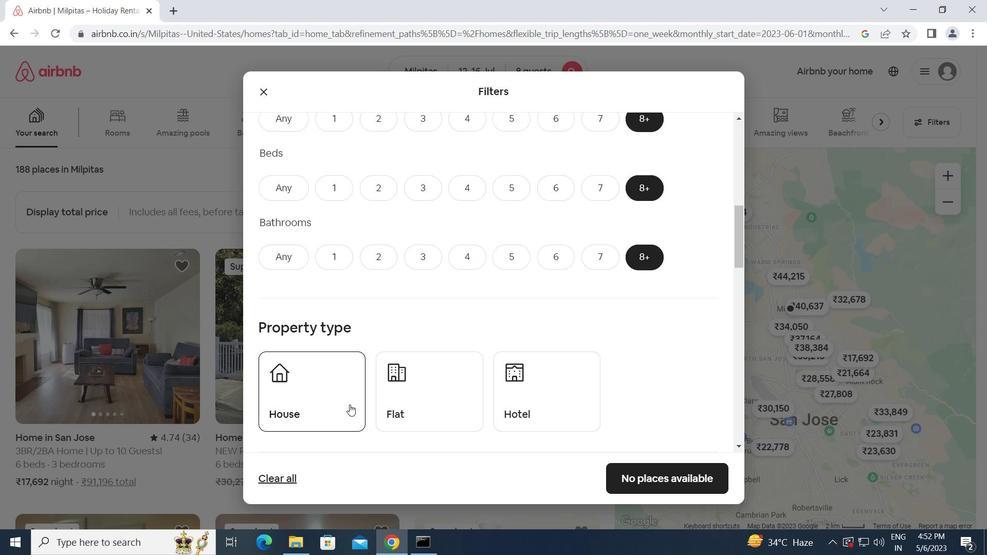 
Action: Mouse pressed left at (350, 405)
Screenshot: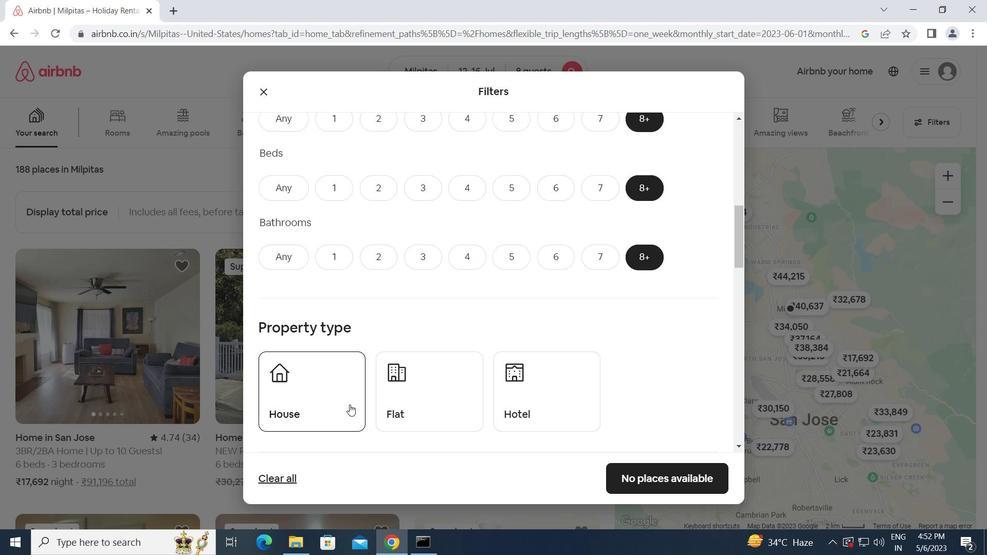 
Action: Mouse moved to (424, 404)
Screenshot: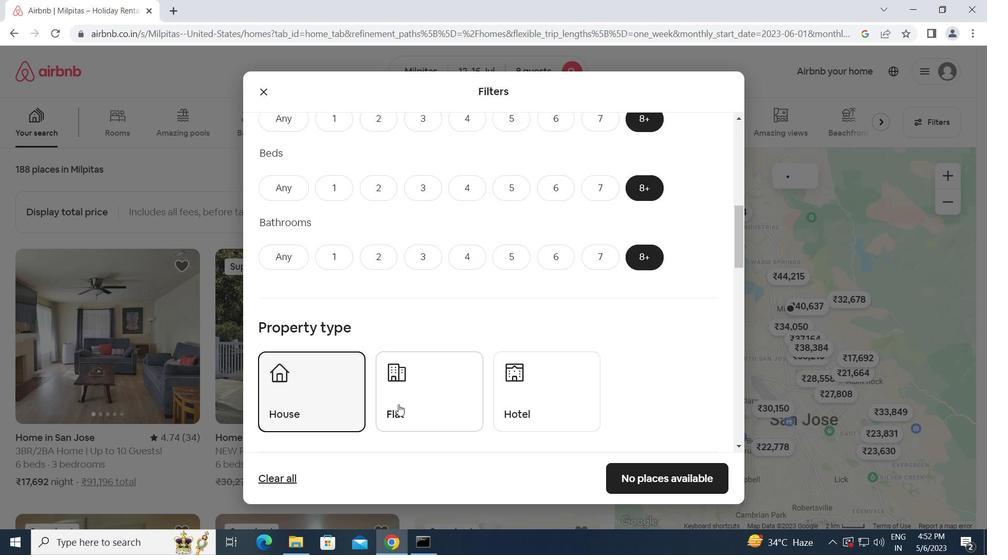 
Action: Mouse pressed left at (424, 404)
Screenshot: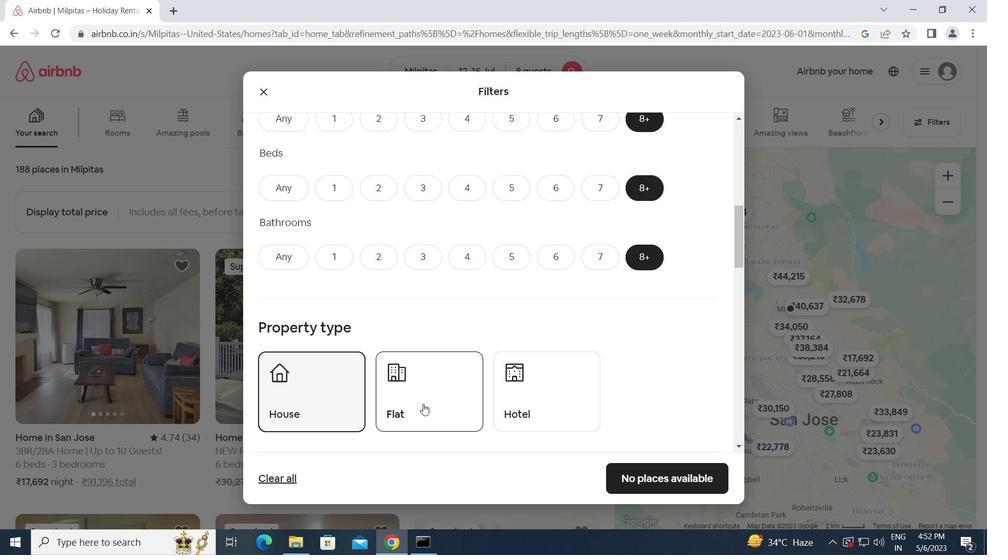 
Action: Mouse moved to (533, 408)
Screenshot: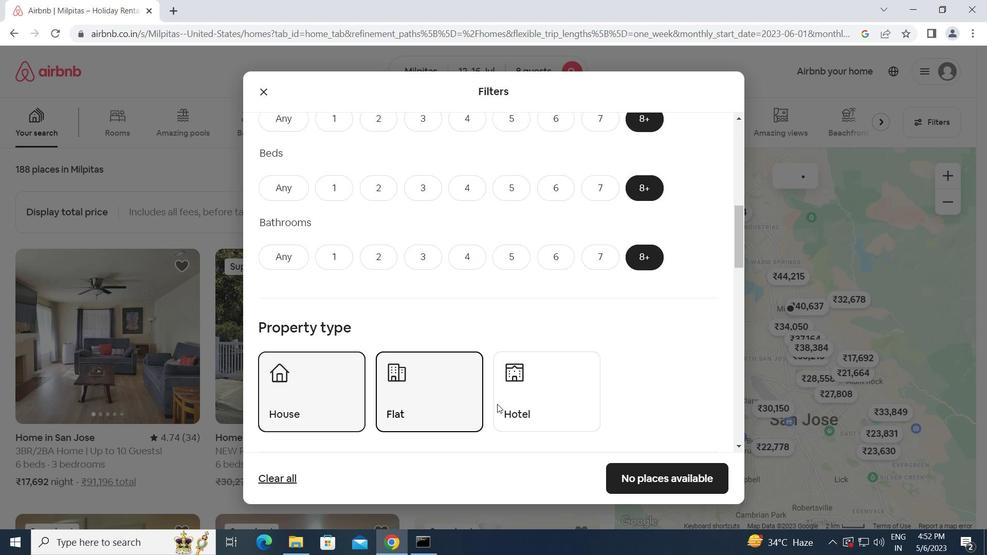 
Action: Mouse pressed left at (533, 408)
Screenshot: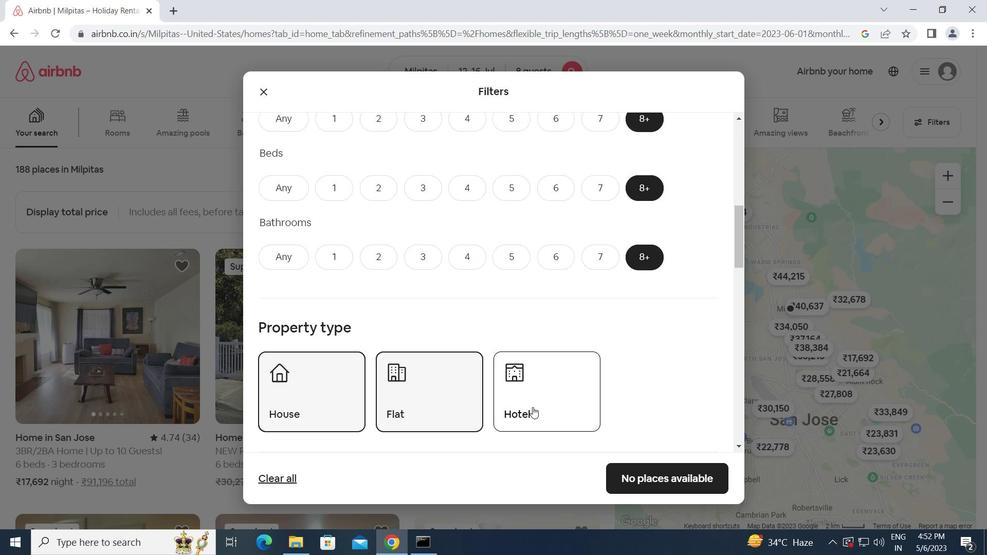 
Action: Mouse moved to (645, 402)
Screenshot: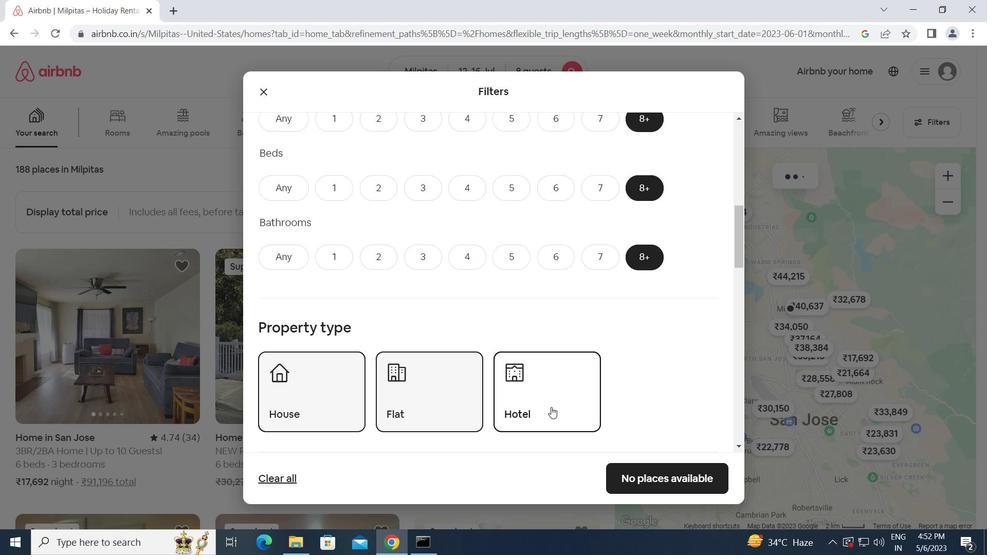 
Action: Mouse scrolled (645, 401) with delta (0, 0)
Screenshot: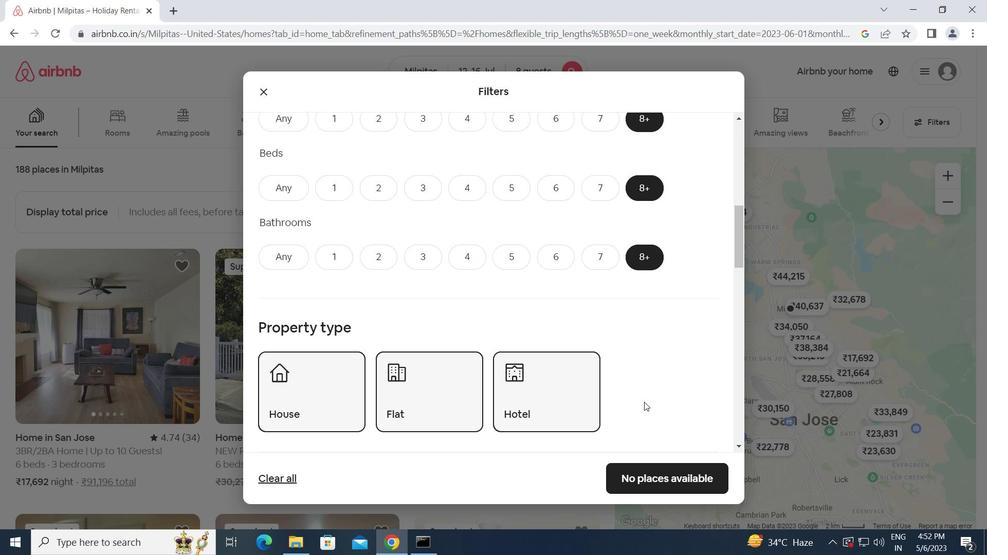 
Action: Mouse scrolled (645, 401) with delta (0, 0)
Screenshot: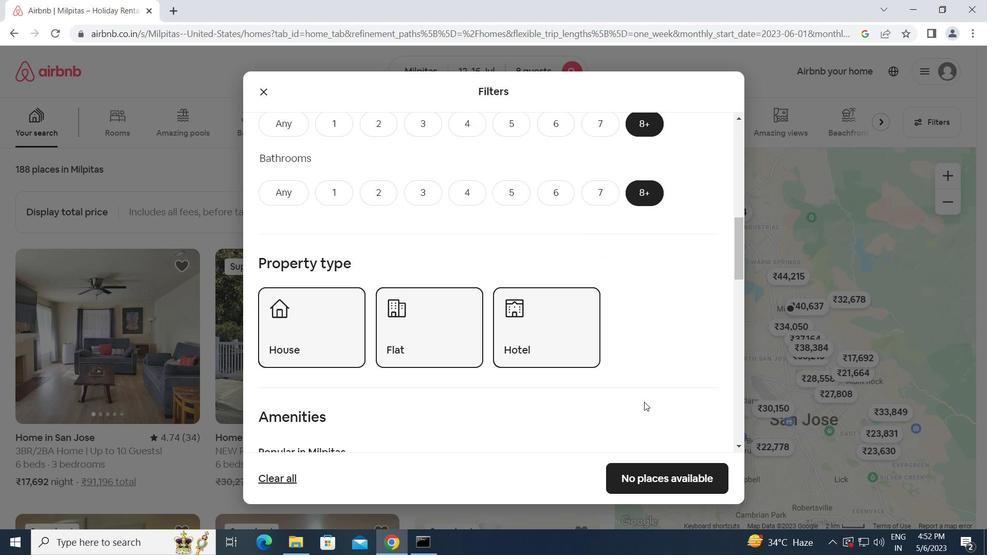 
Action: Mouse scrolled (645, 401) with delta (0, 0)
Screenshot: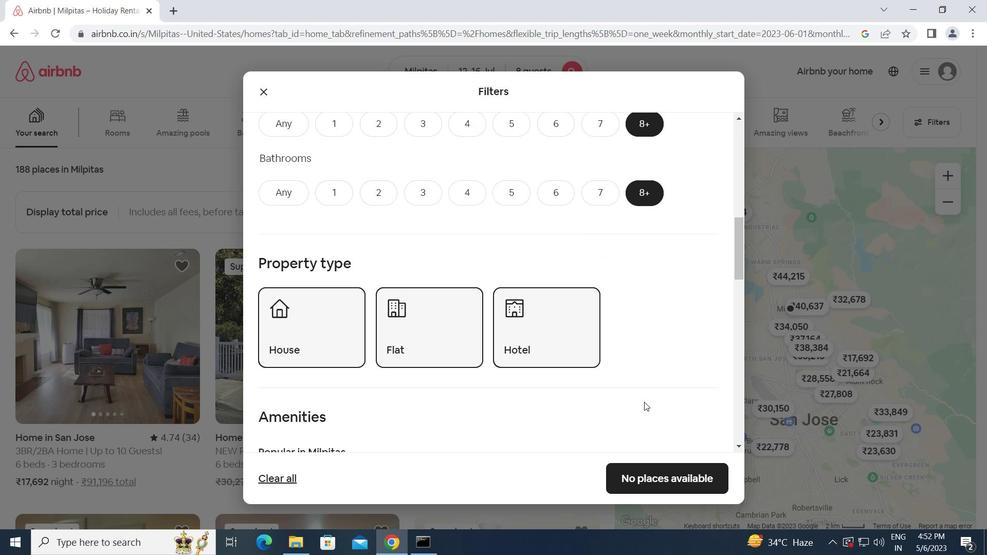 
Action: Mouse moved to (361, 373)
Screenshot: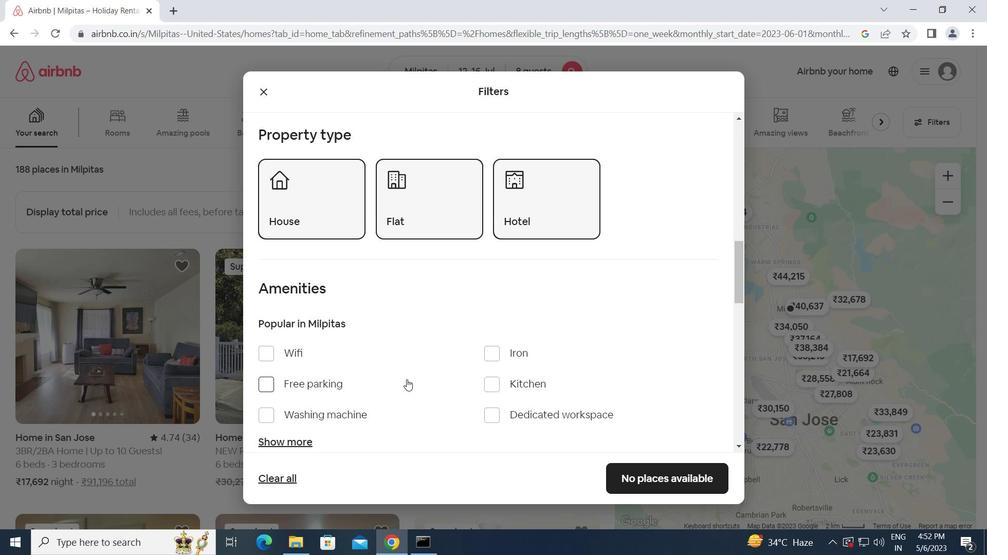 
Action: Mouse scrolled (361, 373) with delta (0, 0)
Screenshot: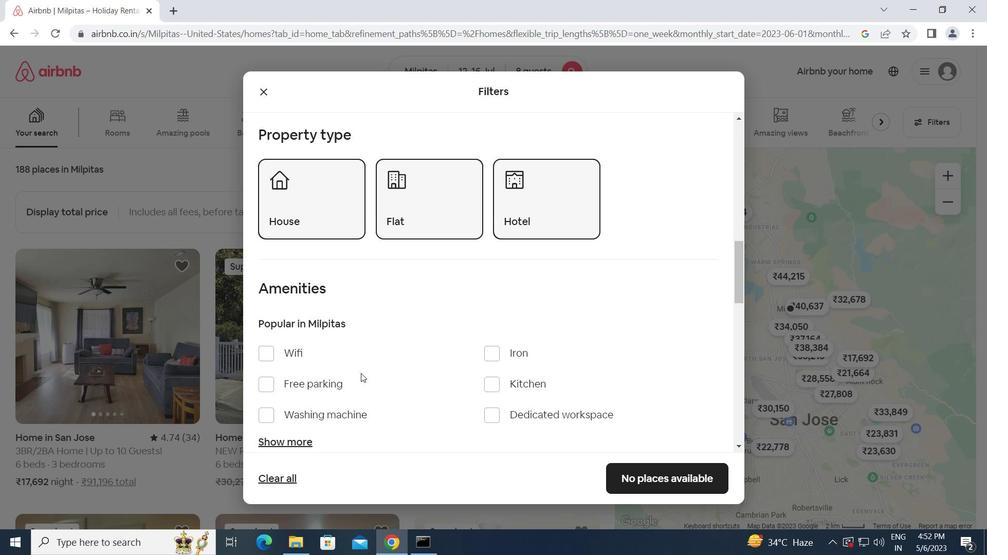 
Action: Mouse moved to (312, 327)
Screenshot: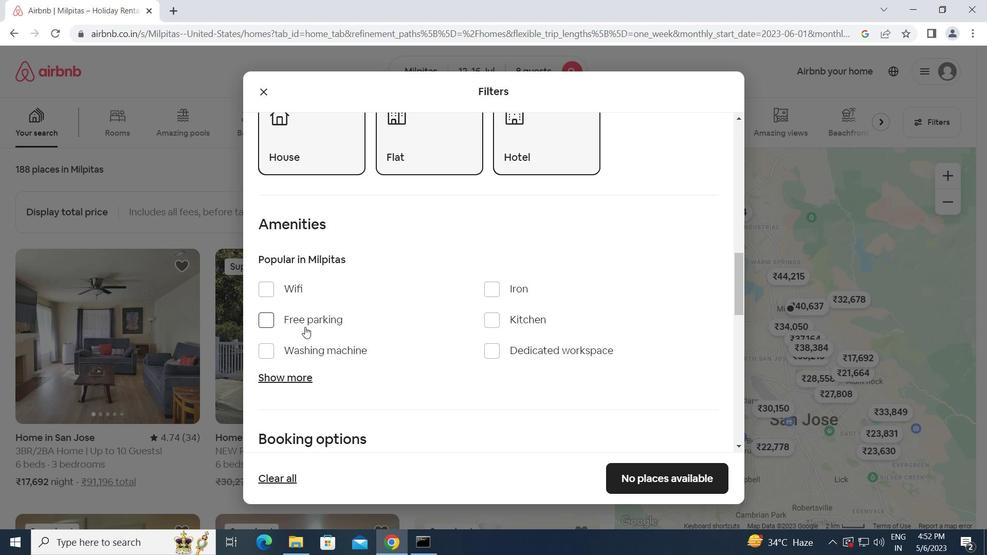 
Action: Mouse scrolled (312, 326) with delta (0, 0)
Screenshot: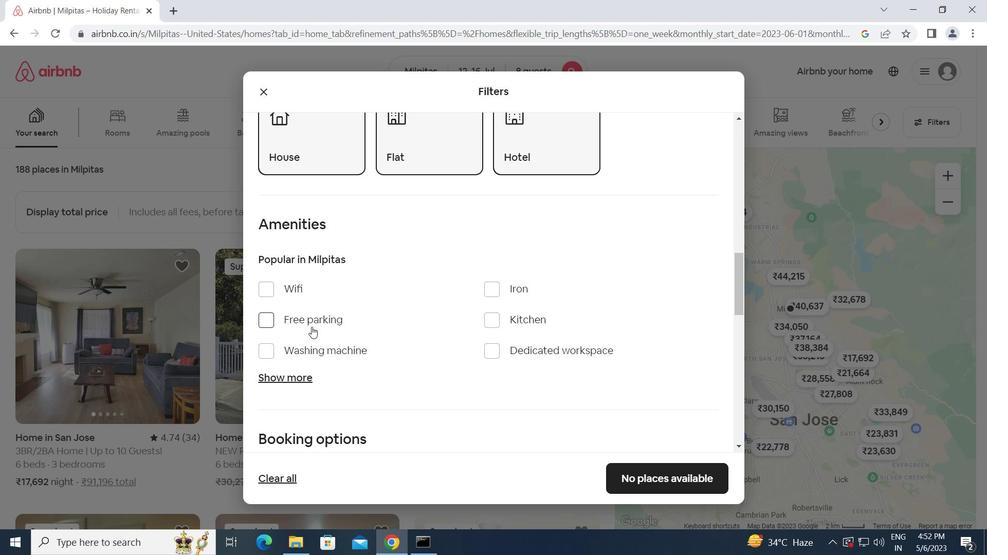 
Action: Mouse moved to (273, 311)
Screenshot: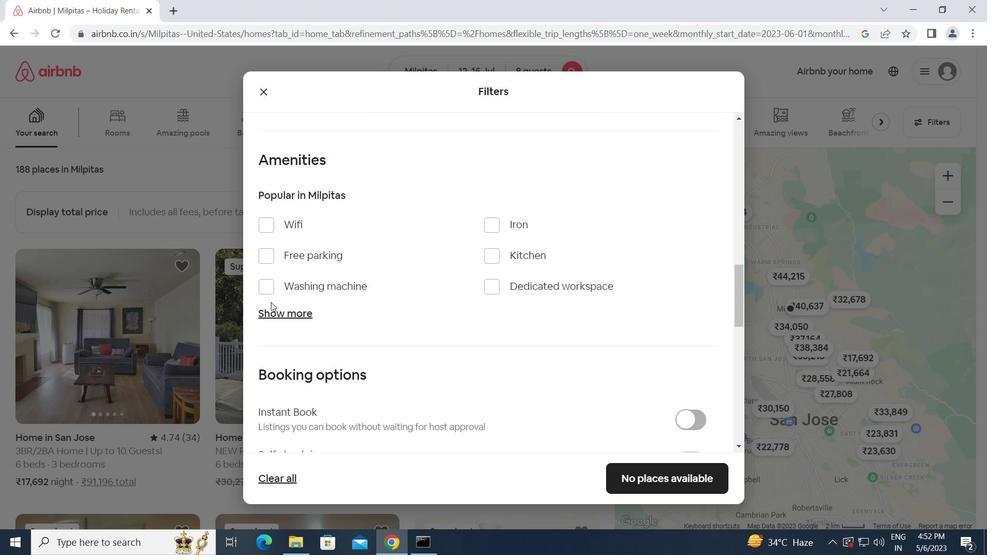 
Action: Mouse pressed left at (273, 311)
Screenshot: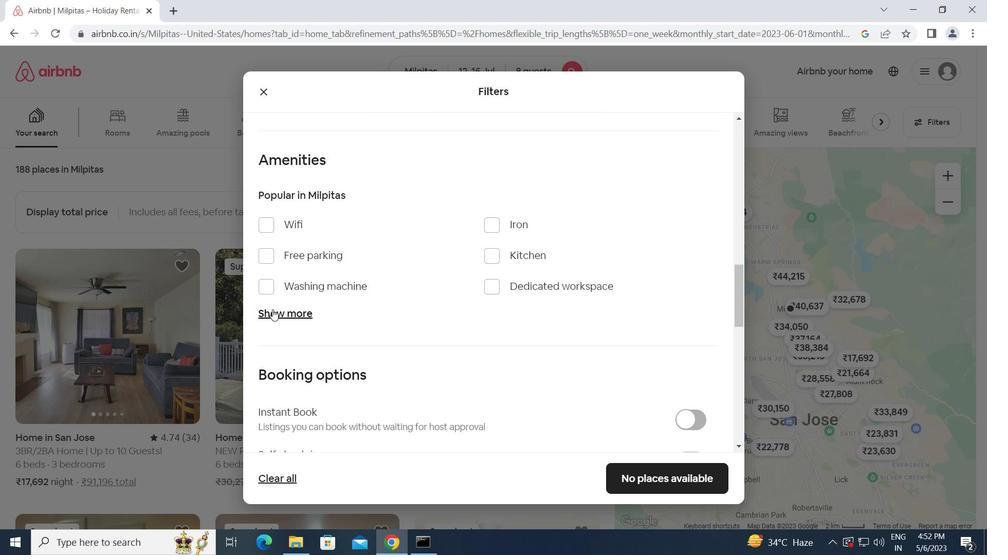 
Action: Mouse moved to (269, 227)
Screenshot: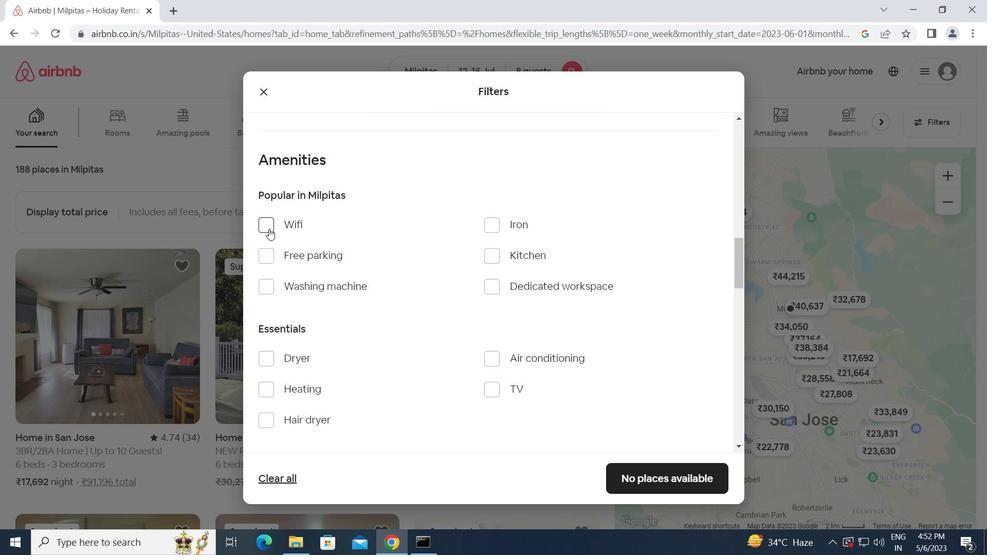 
Action: Mouse pressed left at (269, 227)
Screenshot: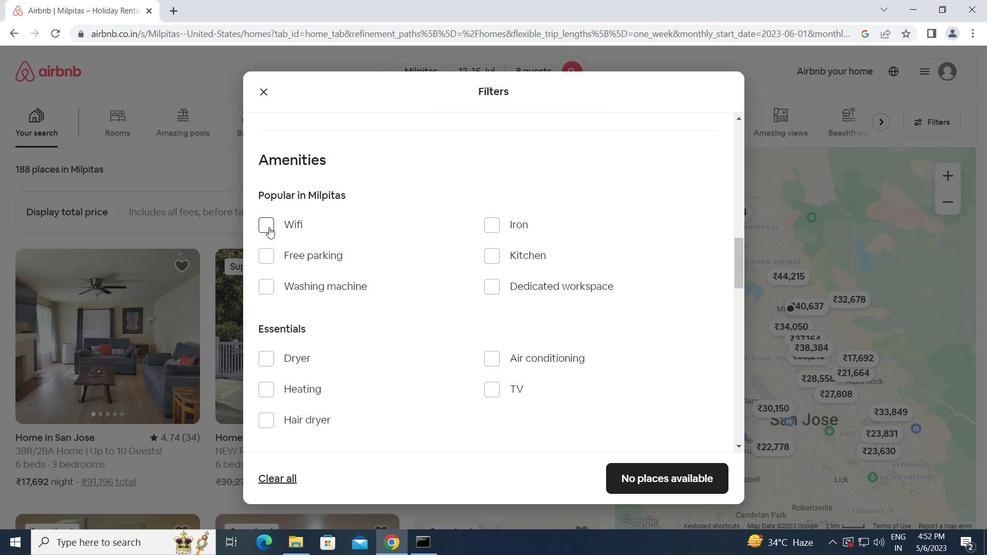 
Action: Mouse moved to (490, 387)
Screenshot: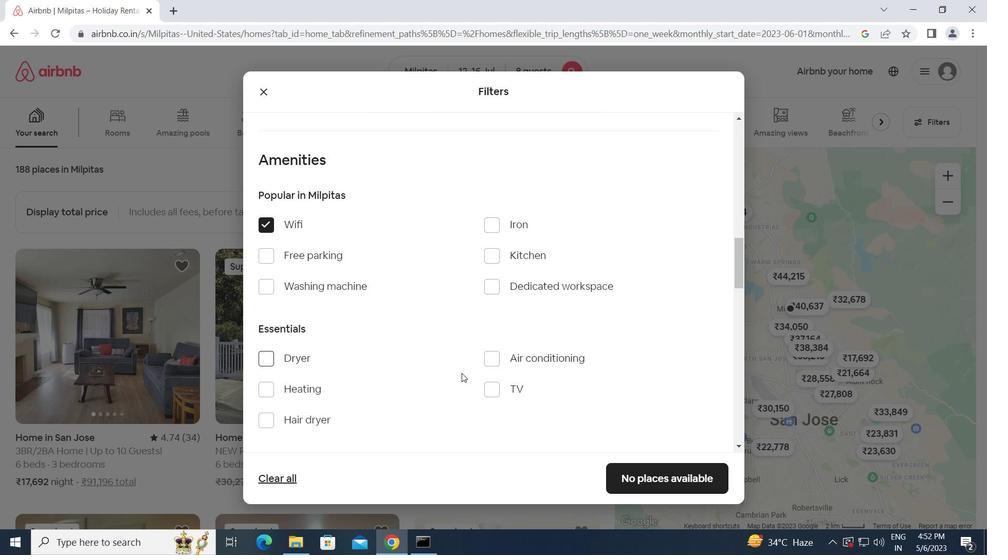 
Action: Mouse pressed left at (490, 387)
Screenshot: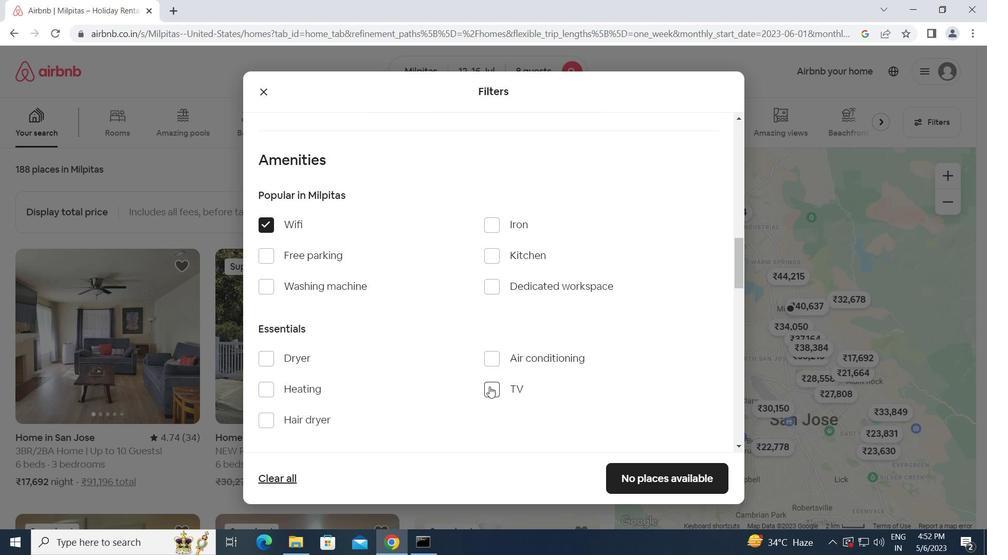 
Action: Mouse moved to (259, 254)
Screenshot: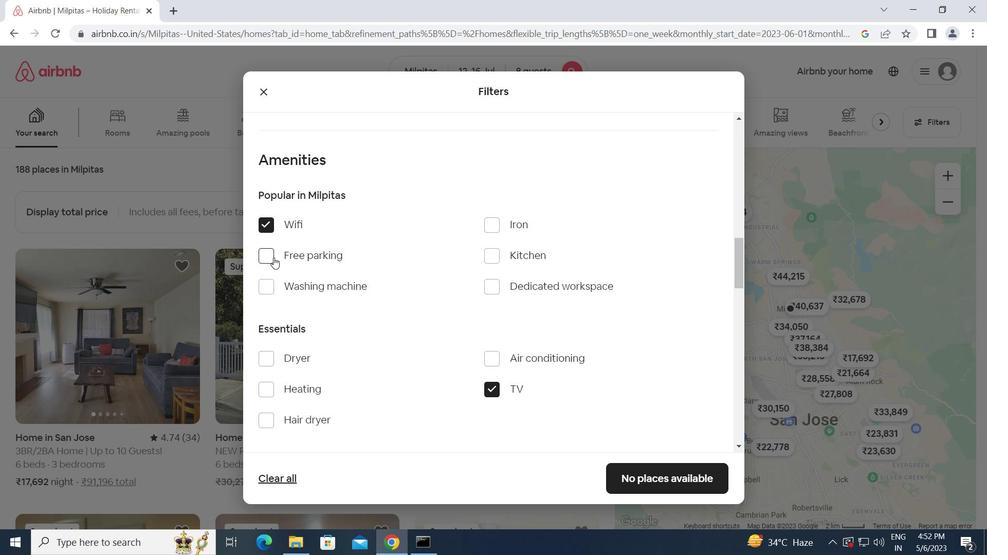 
Action: Mouse pressed left at (259, 254)
Screenshot: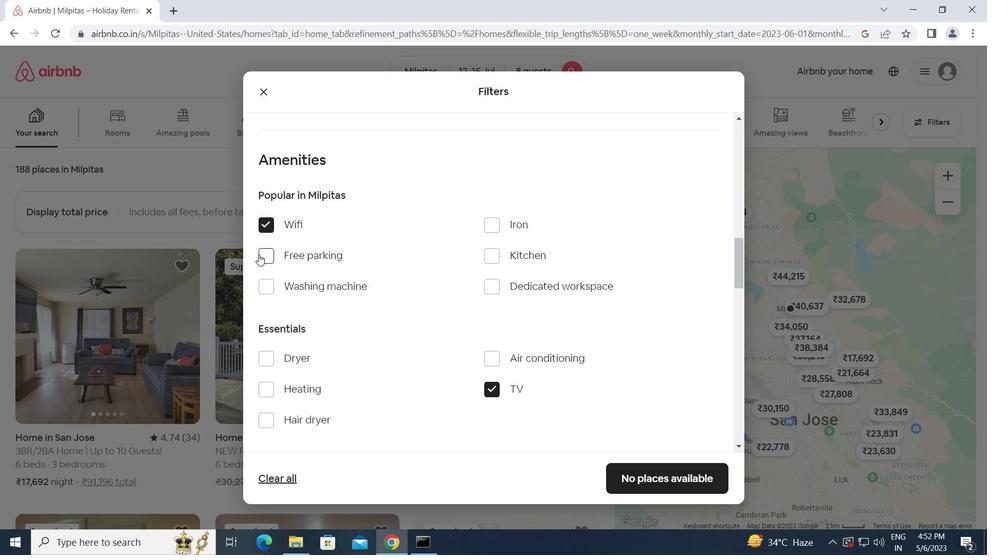 
Action: Mouse moved to (334, 354)
Screenshot: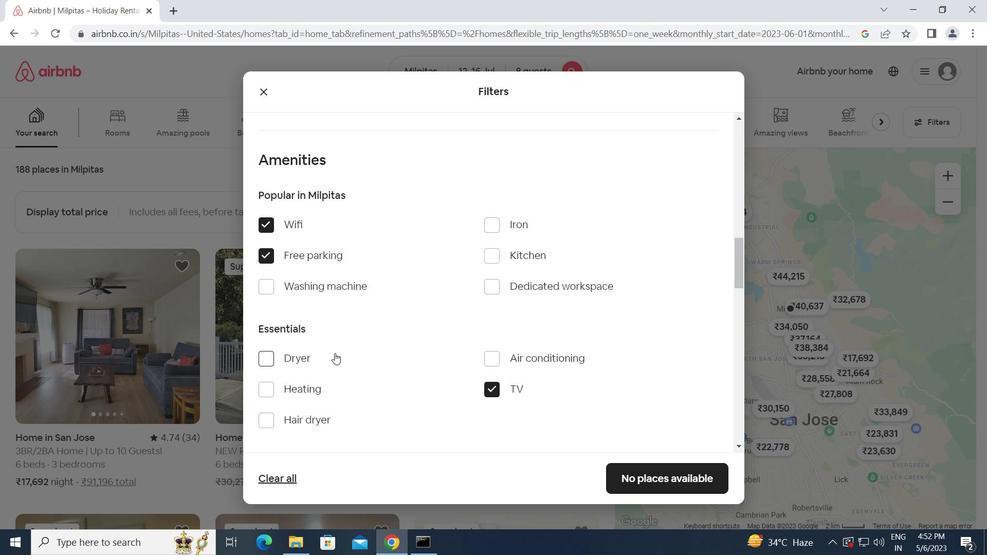 
Action: Mouse scrolled (334, 353) with delta (0, 0)
Screenshot: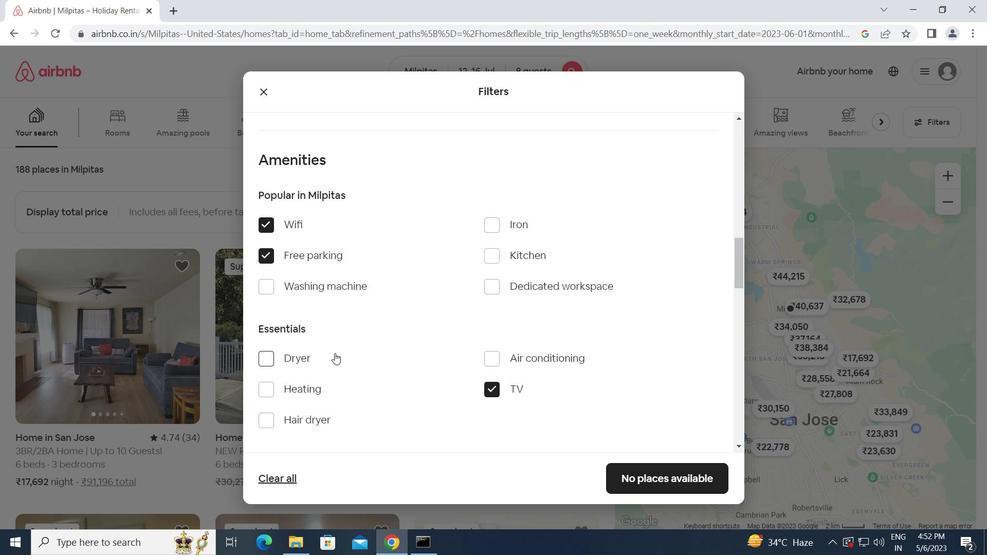 
Action: Mouse scrolled (334, 353) with delta (0, 0)
Screenshot: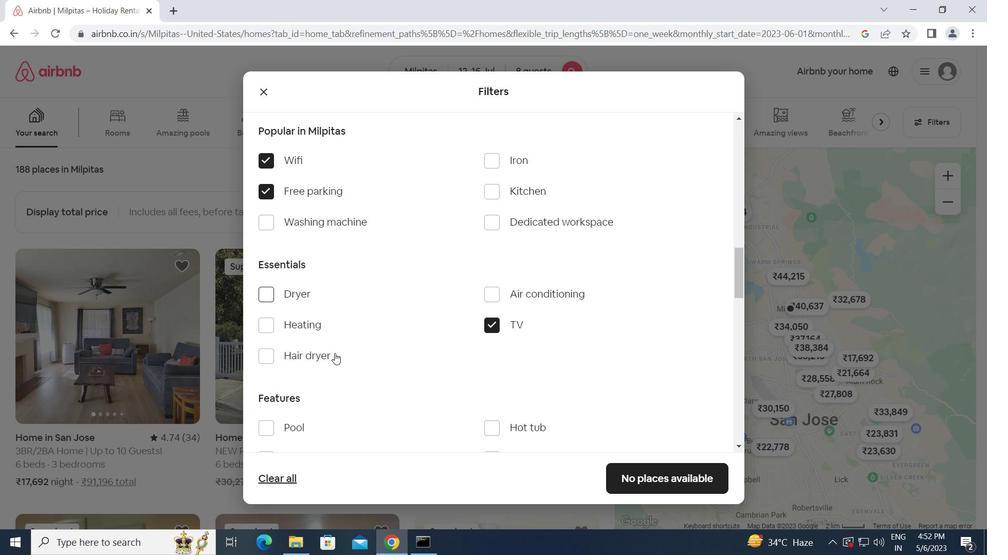 
Action: Mouse scrolled (334, 353) with delta (0, 0)
Screenshot: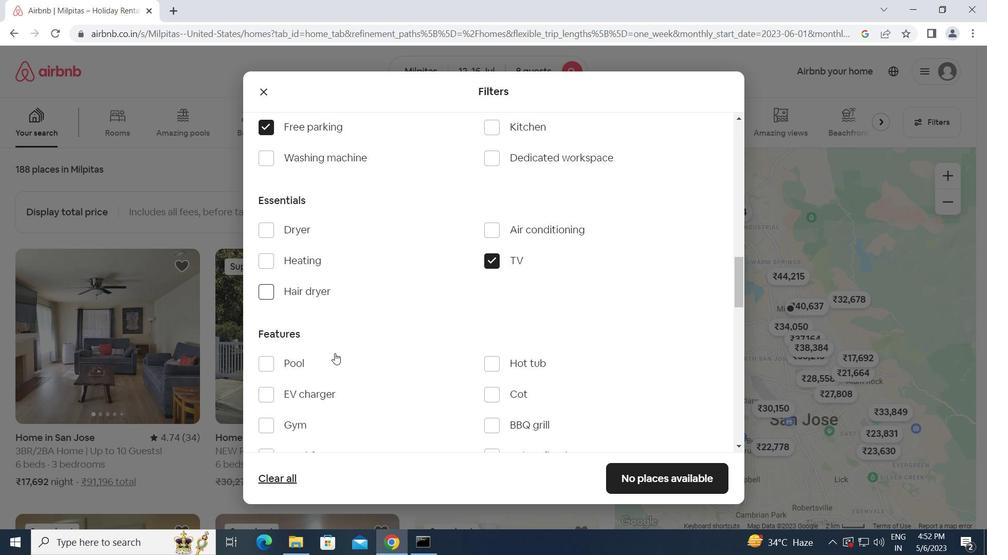 
Action: Mouse moved to (265, 360)
Screenshot: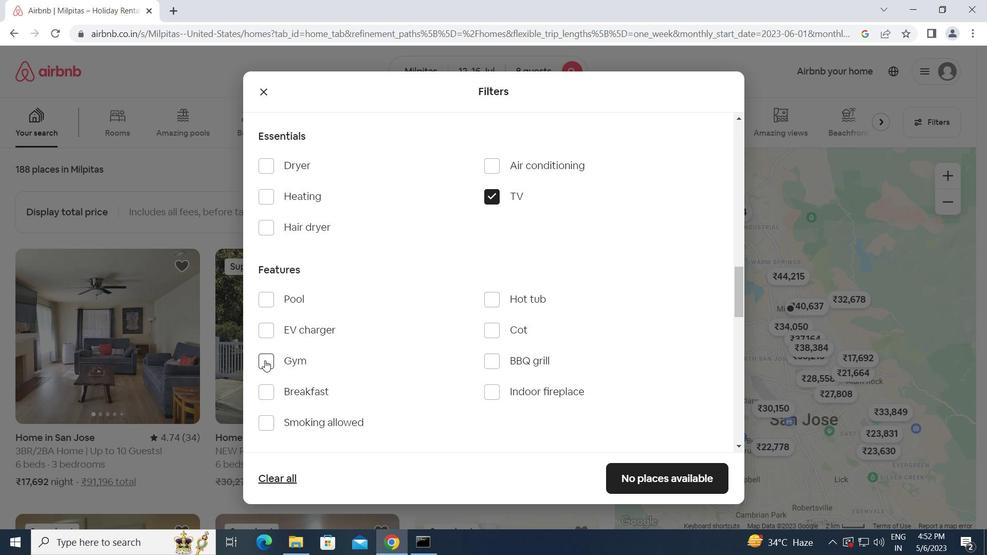 
Action: Mouse pressed left at (265, 360)
Screenshot: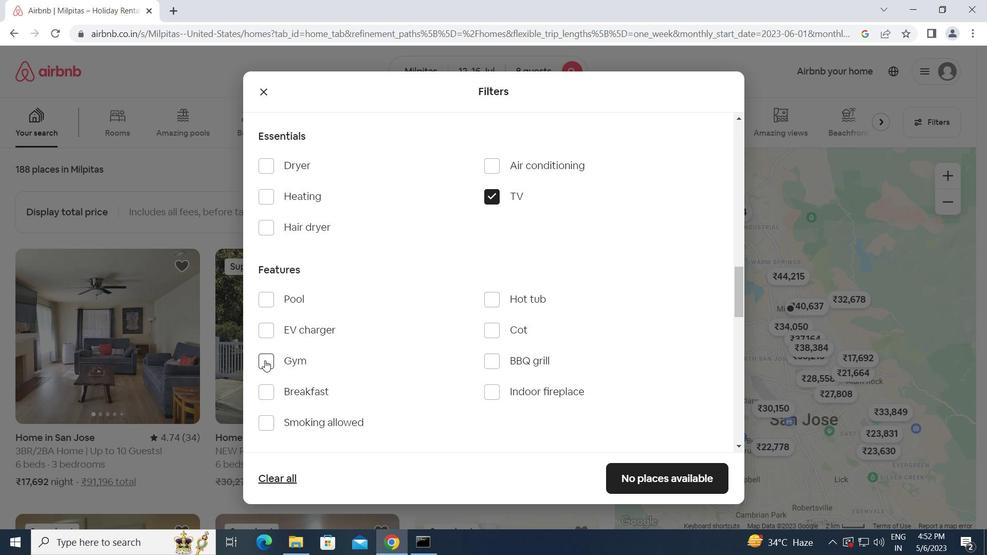 
Action: Mouse moved to (266, 391)
Screenshot: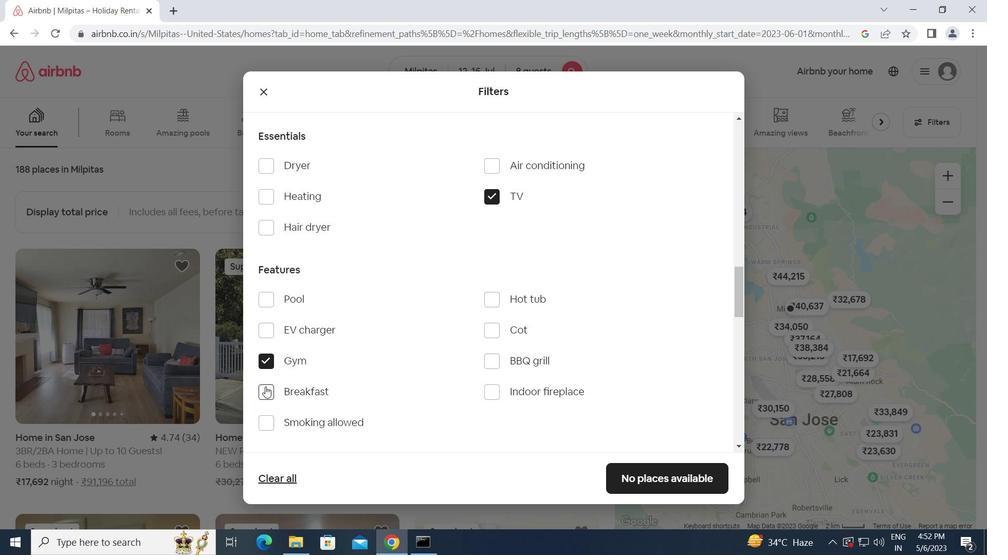 
Action: Mouse pressed left at (266, 391)
Screenshot: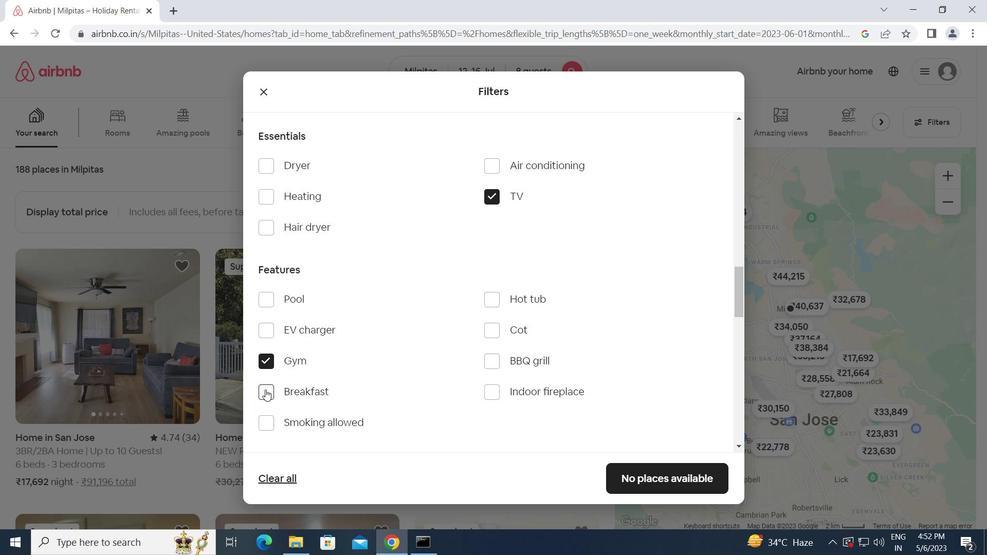 
Action: Mouse moved to (384, 406)
Screenshot: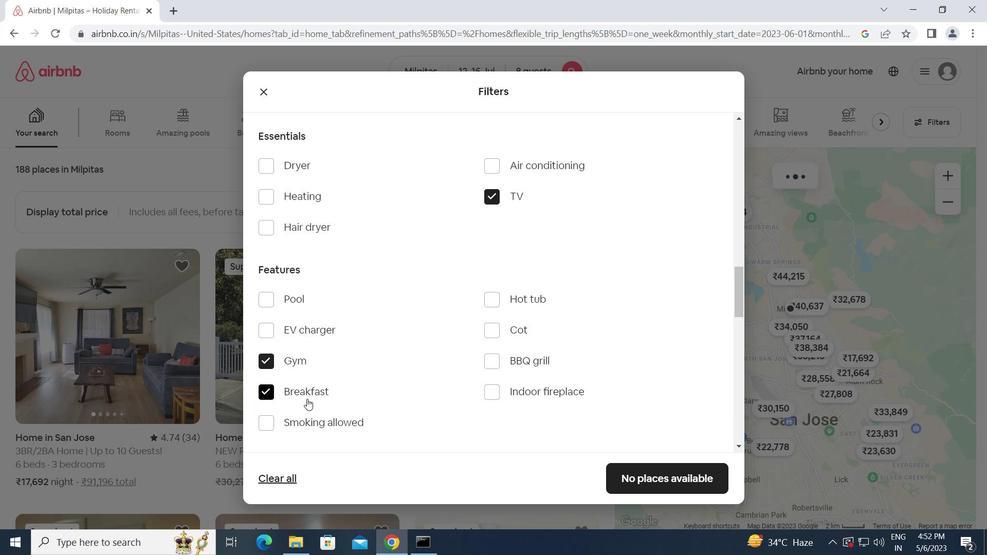 
Action: Mouse scrolled (384, 405) with delta (0, 0)
Screenshot: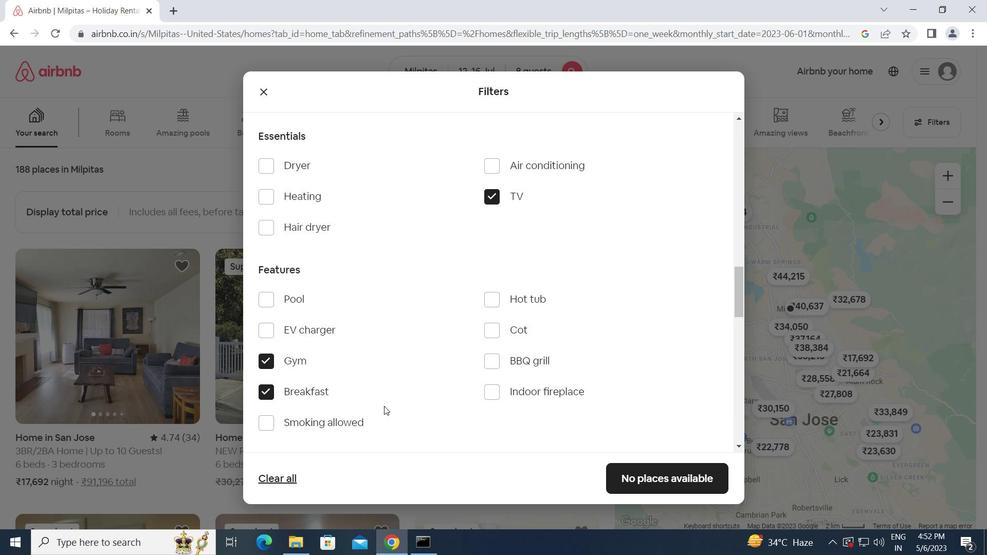 
Action: Mouse scrolled (384, 405) with delta (0, 0)
Screenshot: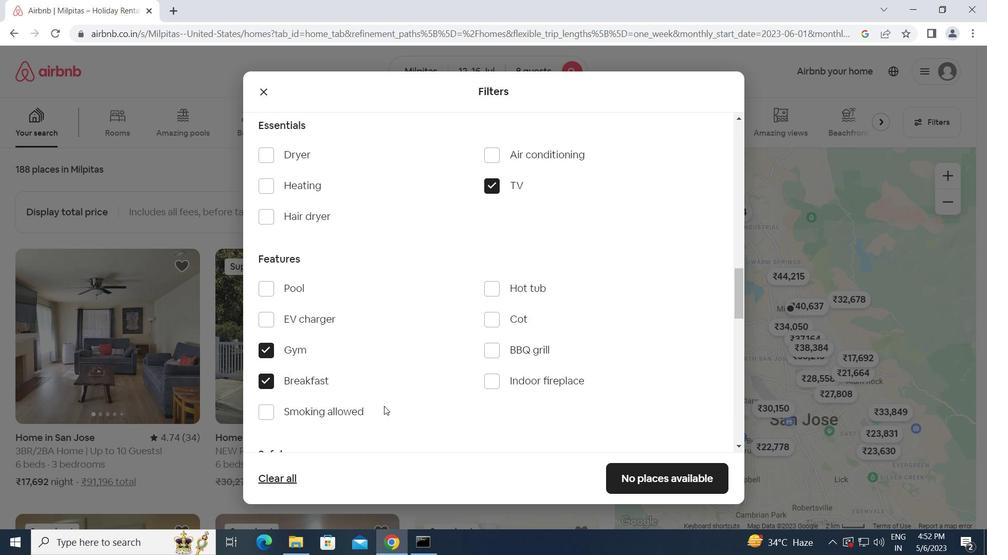 
Action: Mouse scrolled (384, 405) with delta (0, 0)
Screenshot: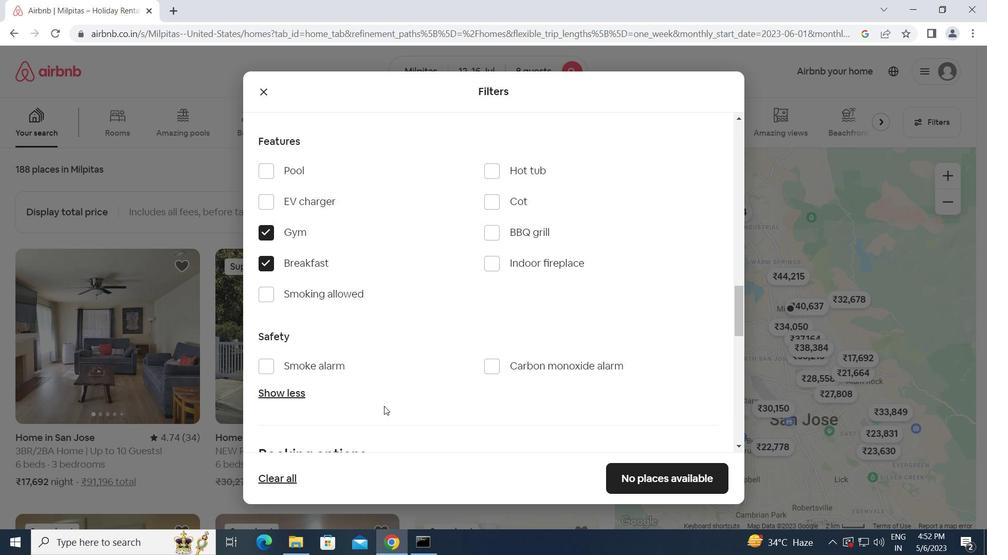 
Action: Mouse scrolled (384, 405) with delta (0, 0)
Screenshot: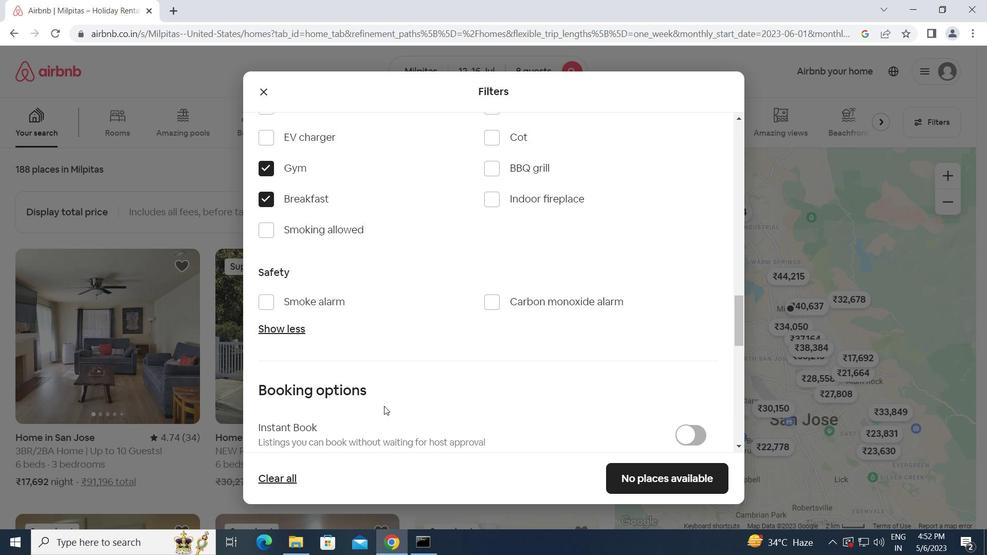 
Action: Mouse scrolled (384, 405) with delta (0, 0)
Screenshot: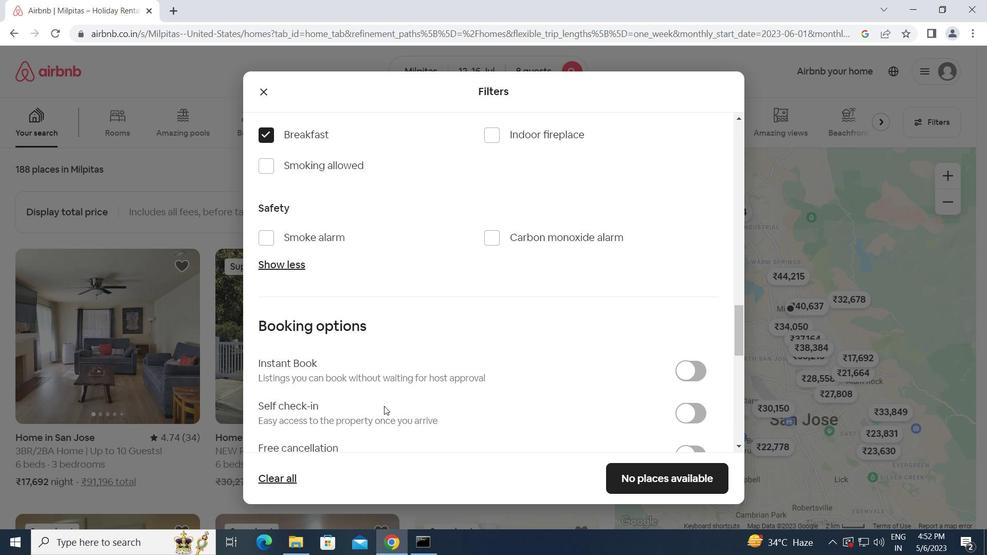 
Action: Mouse moved to (689, 344)
Screenshot: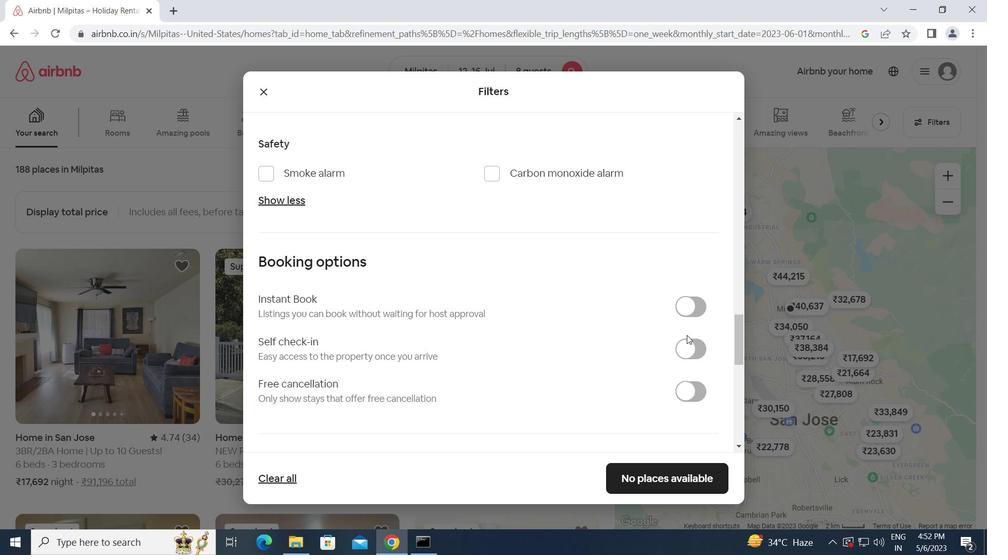 
Action: Mouse pressed left at (689, 344)
Screenshot: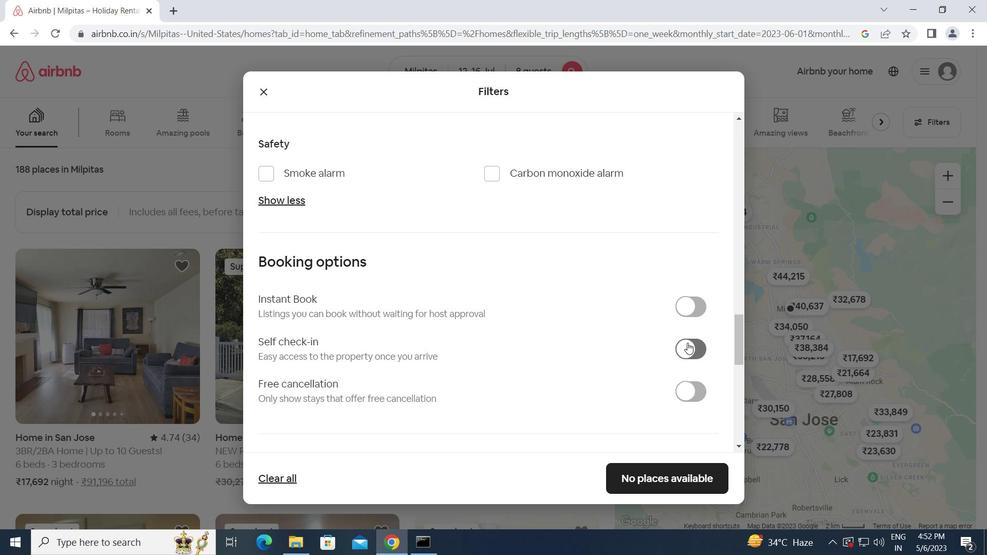 
Action: Mouse moved to (549, 383)
Screenshot: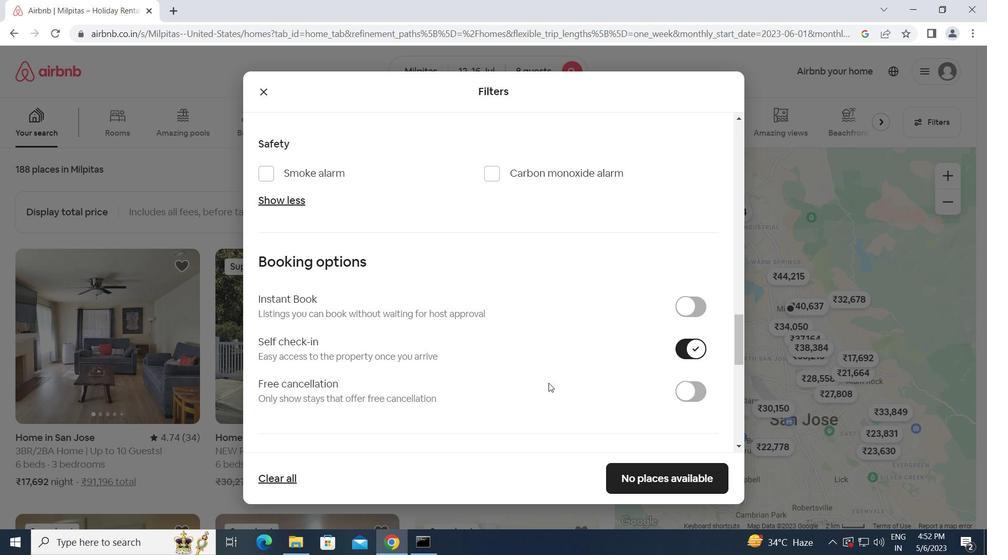 
Action: Mouse scrolled (549, 382) with delta (0, 0)
Screenshot: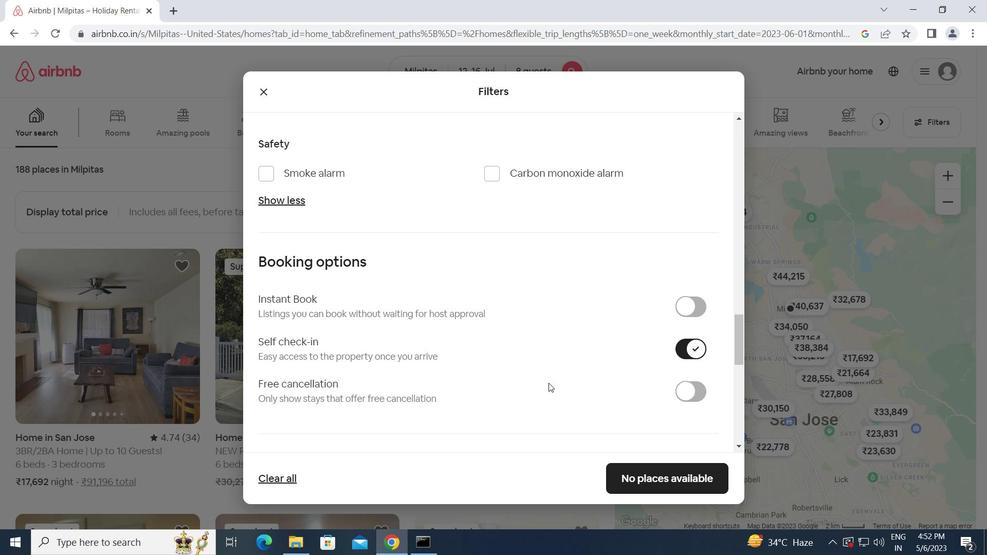 
Action: Mouse scrolled (549, 382) with delta (0, 0)
Screenshot: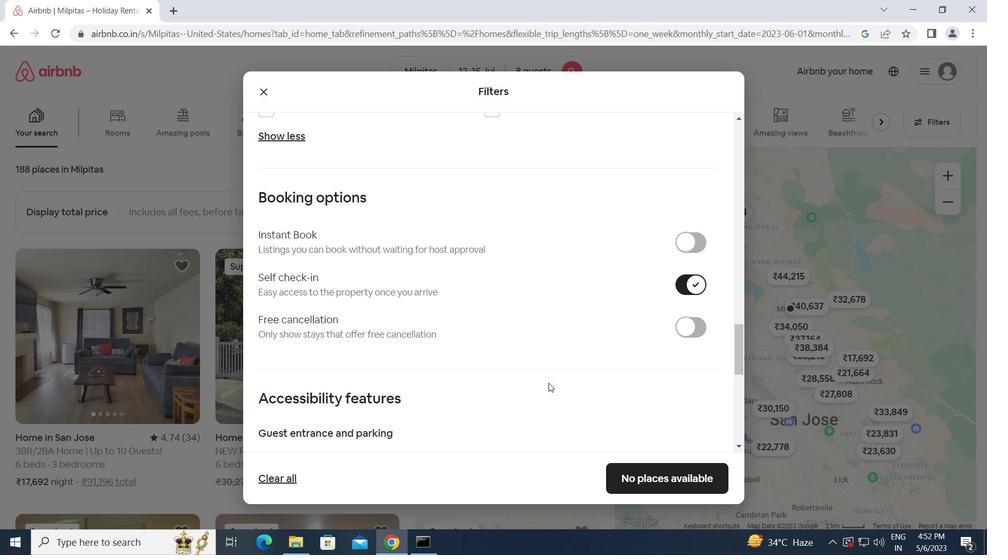 
Action: Mouse scrolled (549, 382) with delta (0, 0)
Screenshot: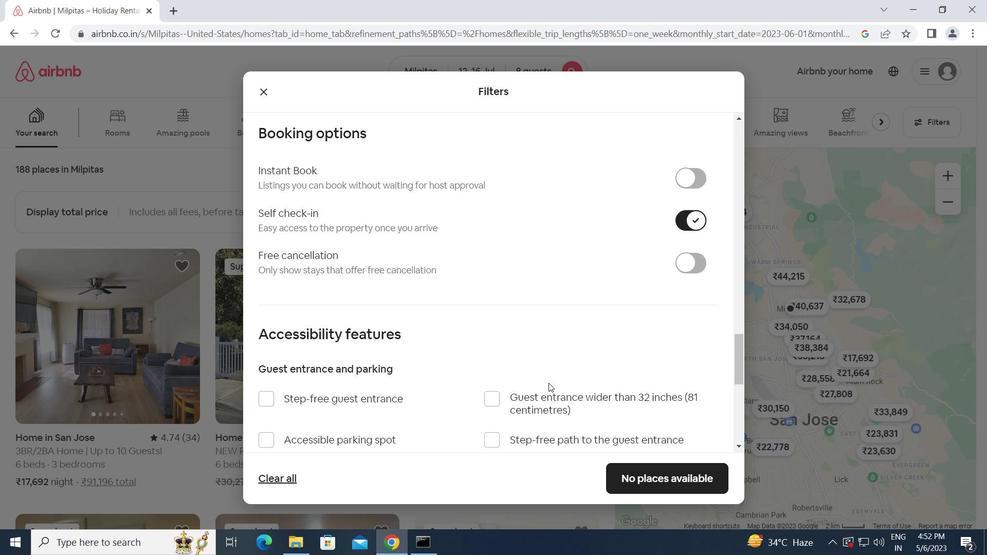 
Action: Mouse scrolled (549, 382) with delta (0, 0)
Screenshot: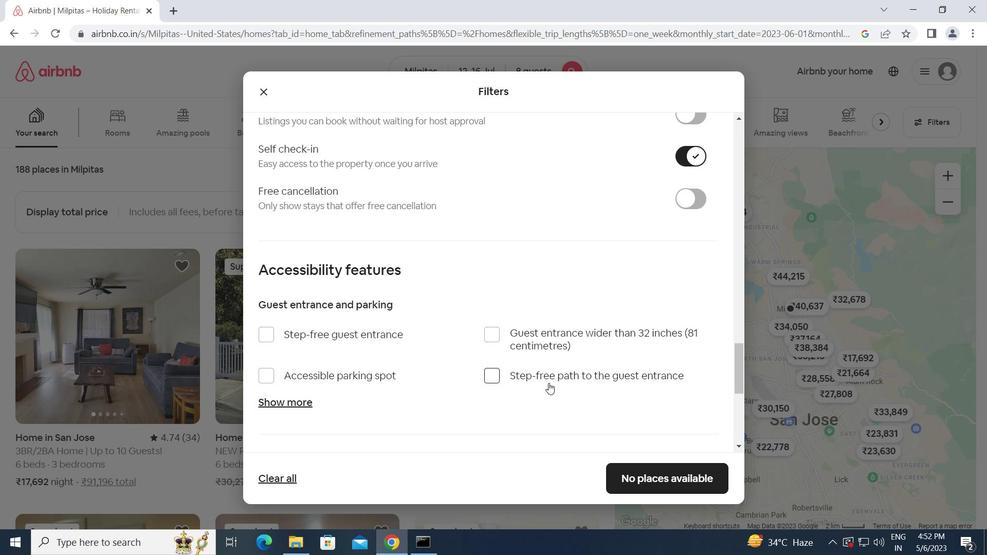 
Action: Mouse scrolled (549, 382) with delta (0, 0)
Screenshot: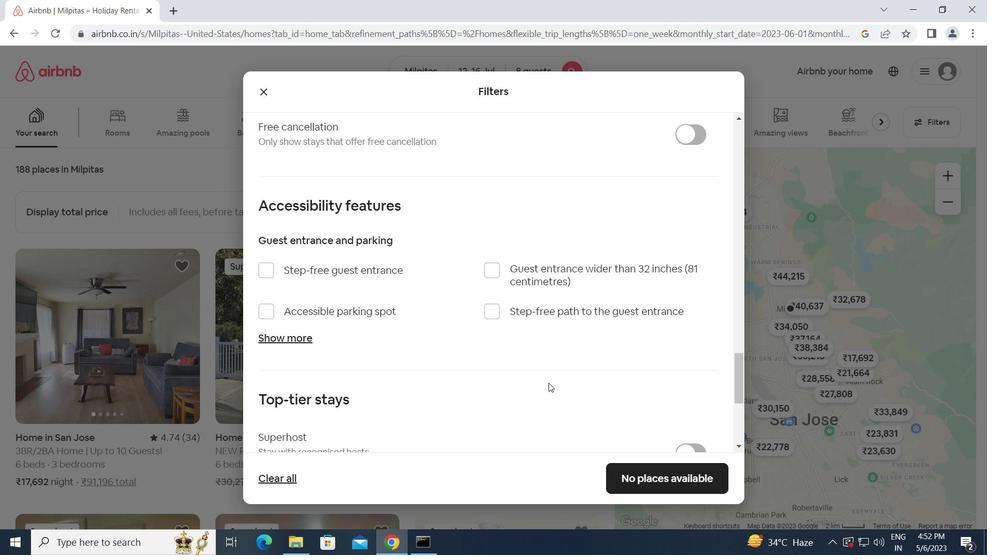 
Action: Mouse scrolled (549, 382) with delta (0, 0)
Screenshot: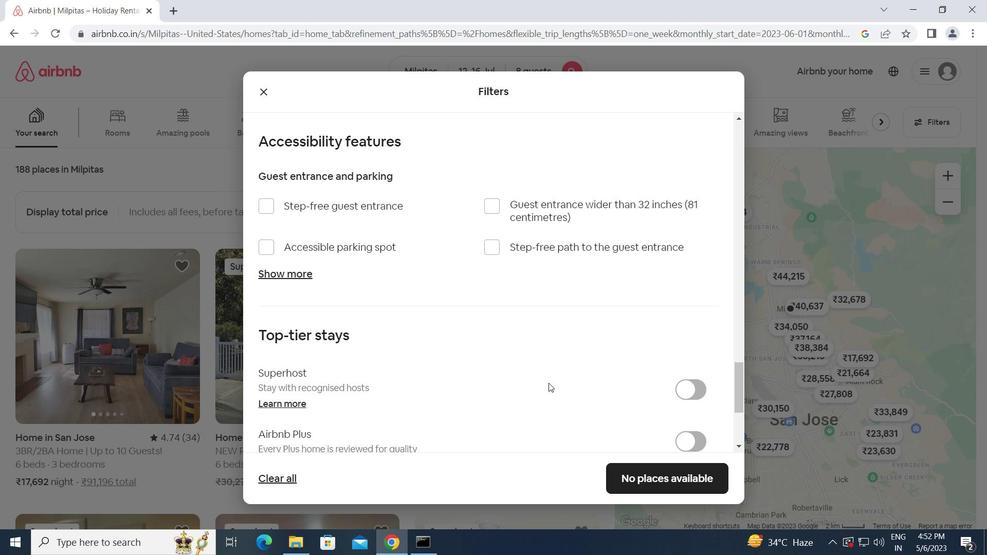 
Action: Mouse scrolled (549, 382) with delta (0, 0)
Screenshot: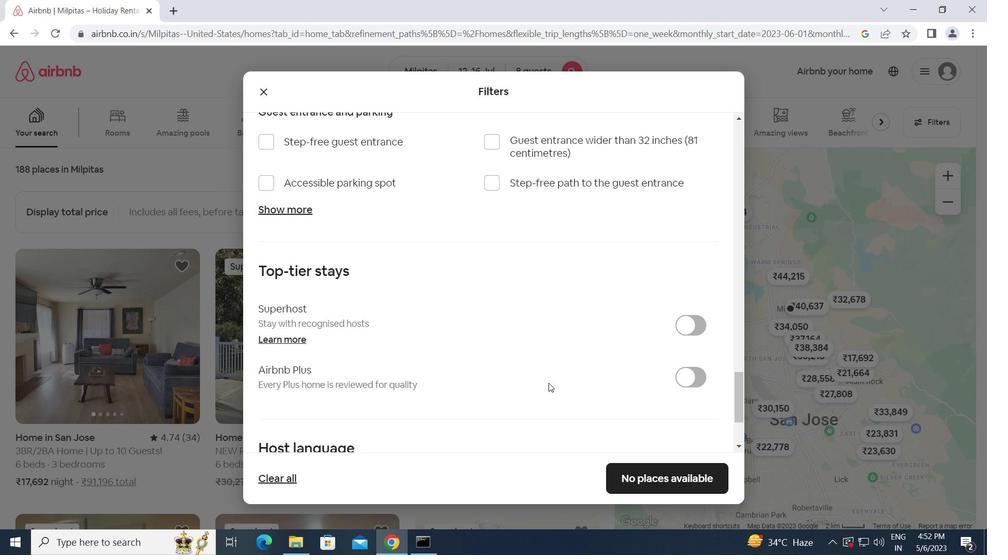 
Action: Mouse scrolled (549, 382) with delta (0, 0)
Screenshot: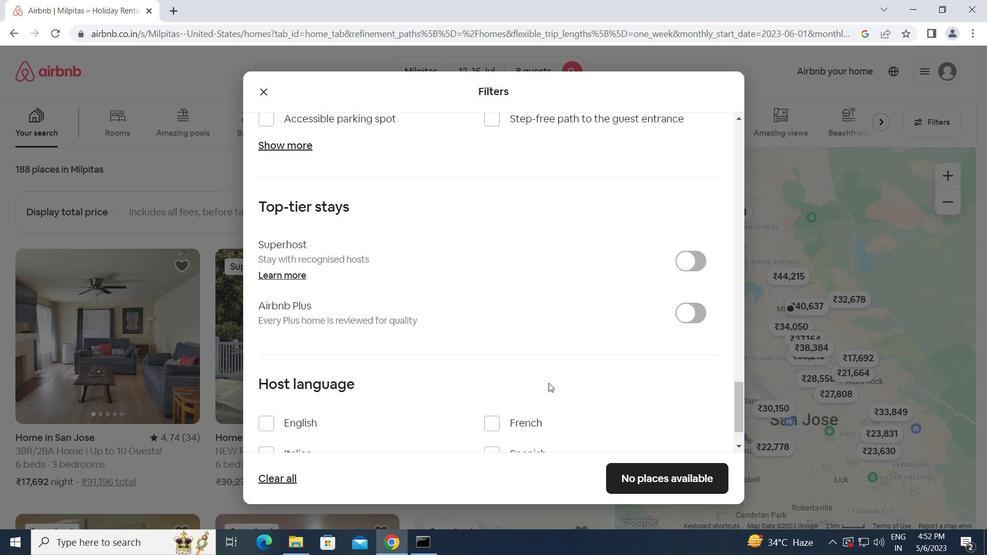 
Action: Mouse moved to (268, 360)
Screenshot: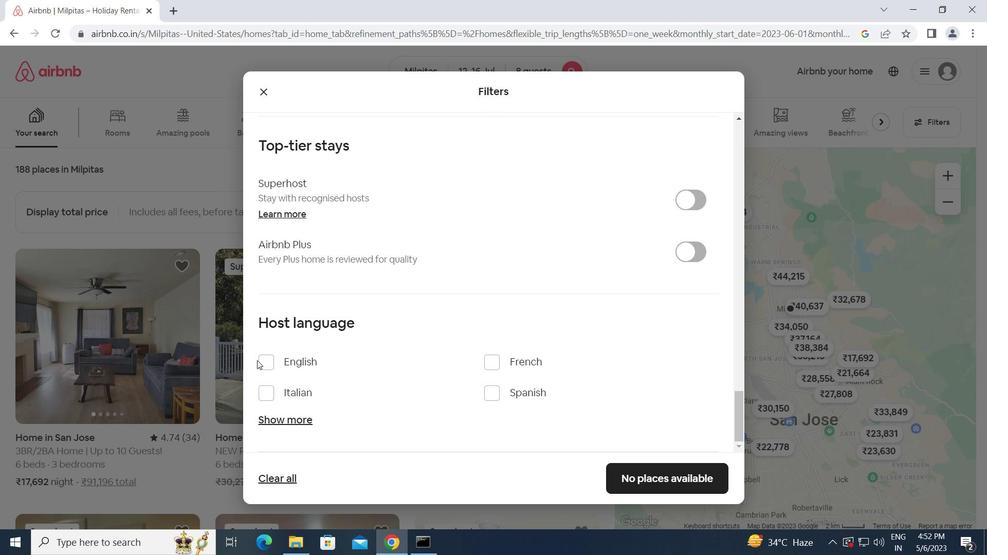 
Action: Mouse pressed left at (268, 360)
Screenshot: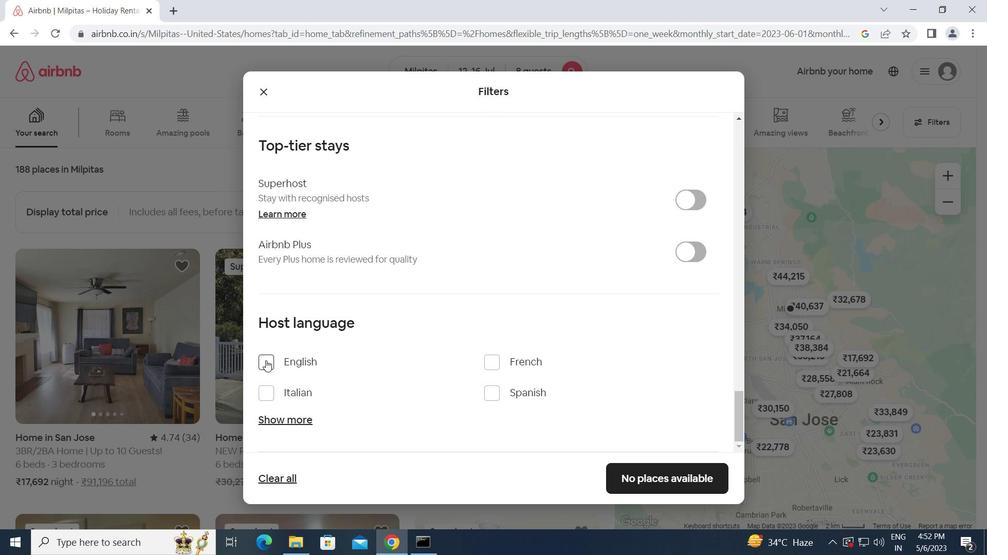 
Action: Mouse moved to (651, 472)
Screenshot: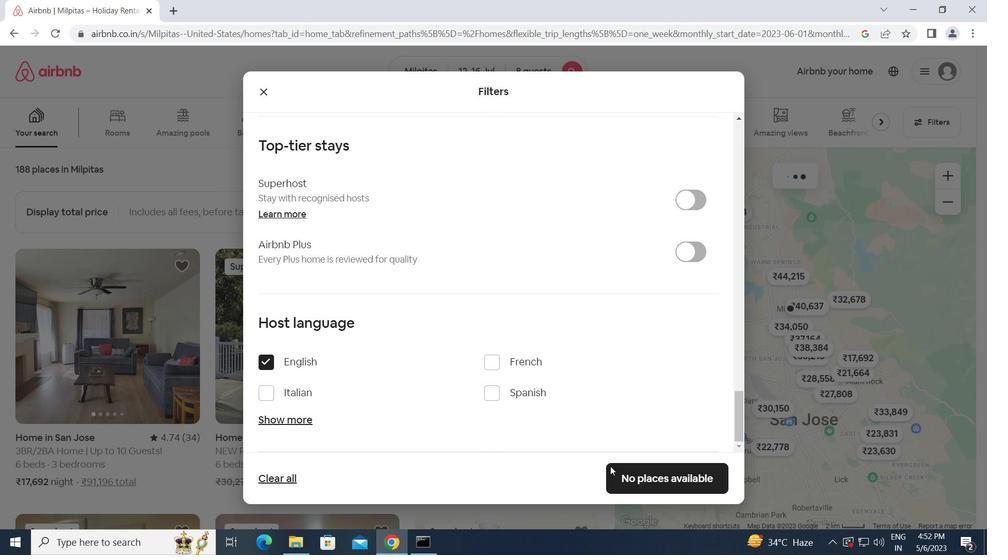 
Action: Mouse pressed left at (651, 472)
Screenshot: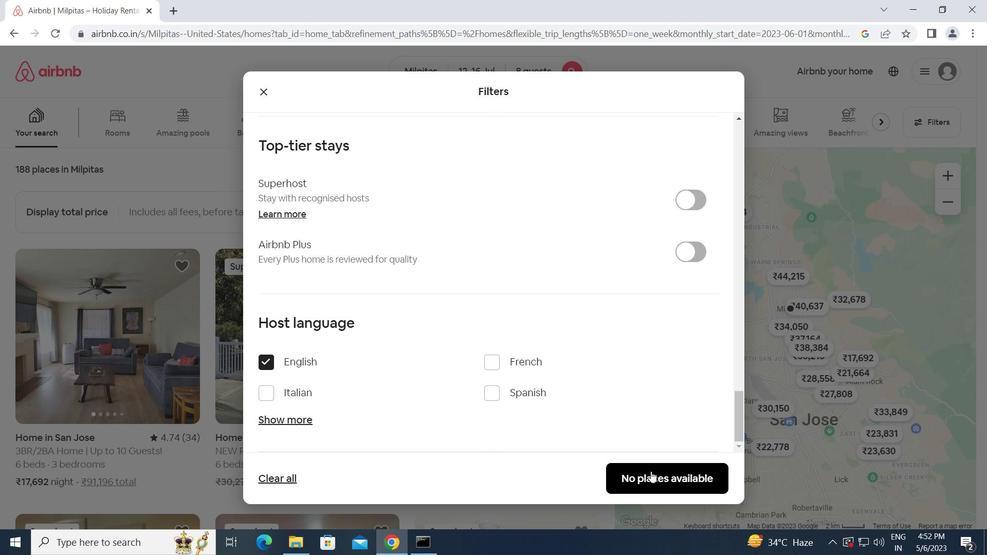 
